 Task: Search one way flight ticket for 5 adults, 1 child, 2 infants in seat and 1 infant on lap in business from Panama City: Northwest Florida Beaches International Airport to Rockford: Chicago Rockford International Airport(was Northwest Chicagoland Regional Airport At Rockford) on 5-1-2023. Choice of flights is Alaska. Number of bags: 1 carry on bag. Price is upto 110000. Outbound departure time preference is 10:00.
Action: Mouse moved to (279, 248)
Screenshot: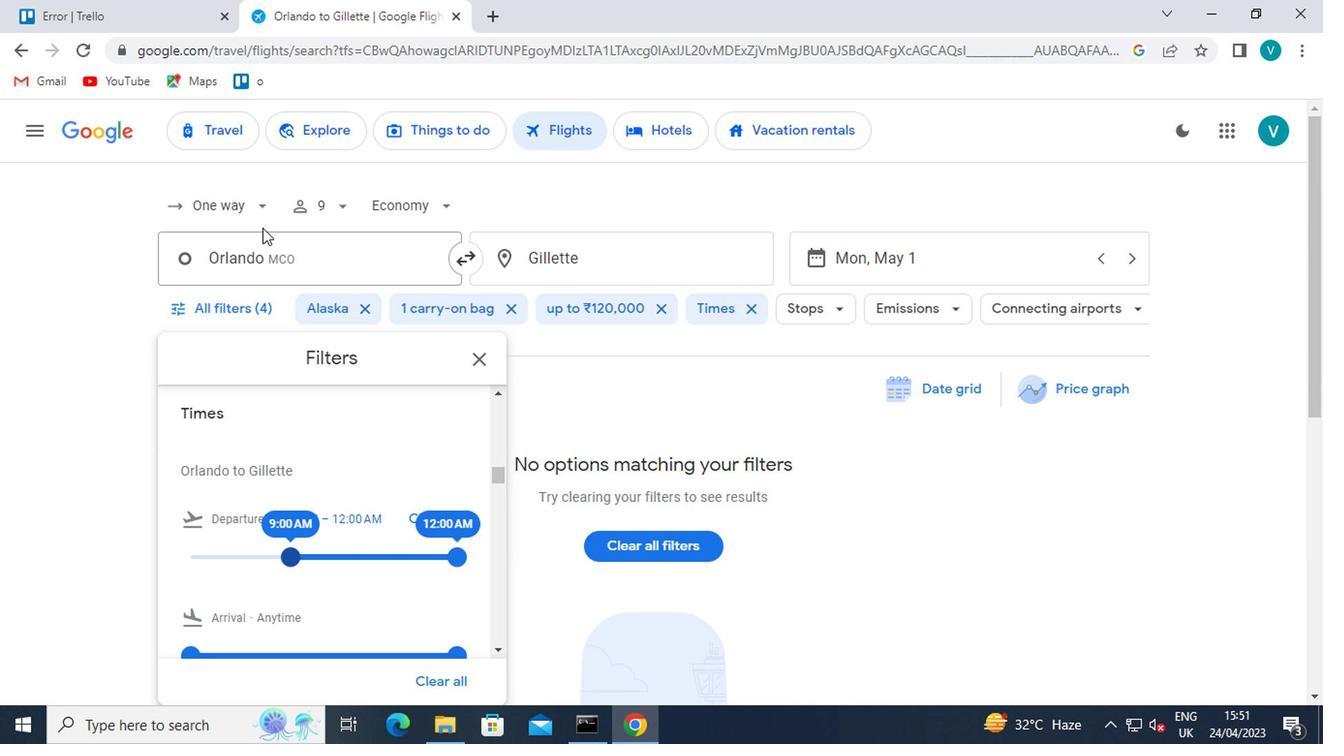 
Action: Mouse pressed left at (279, 248)
Screenshot: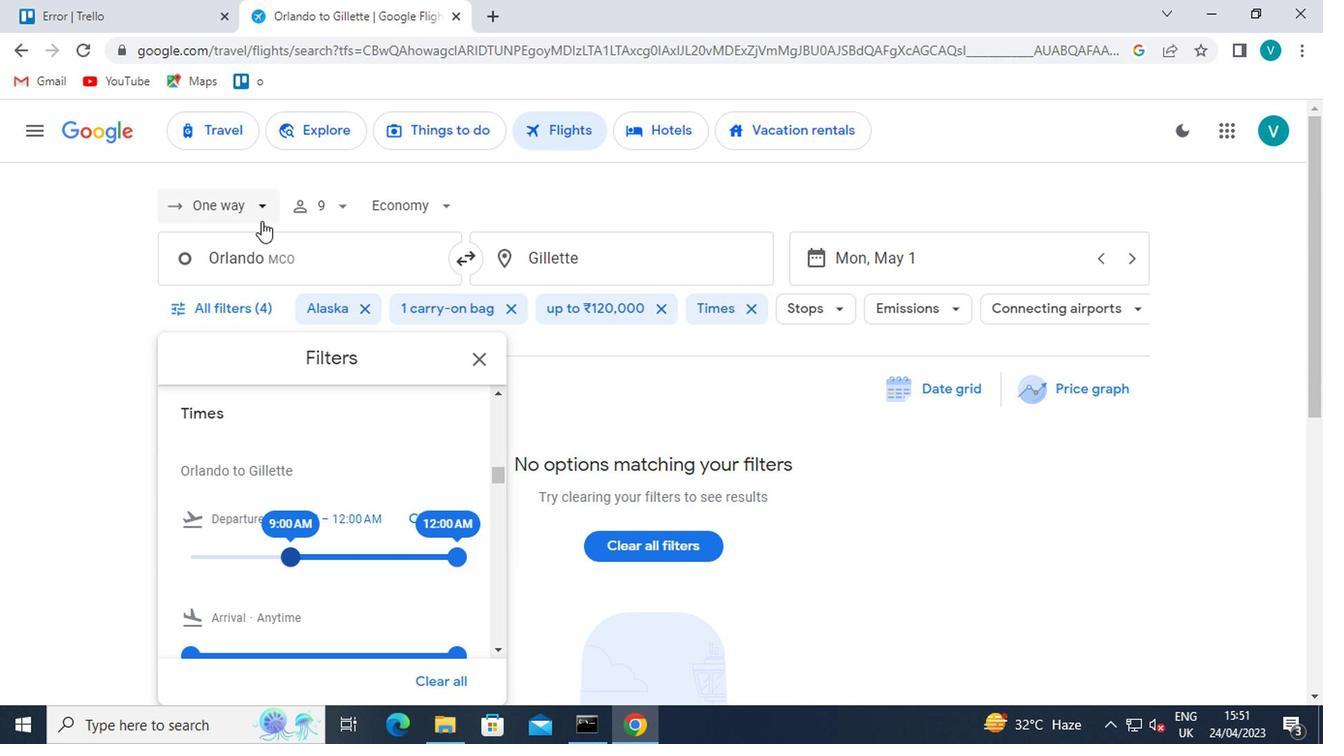 
Action: Mouse moved to (267, 304)
Screenshot: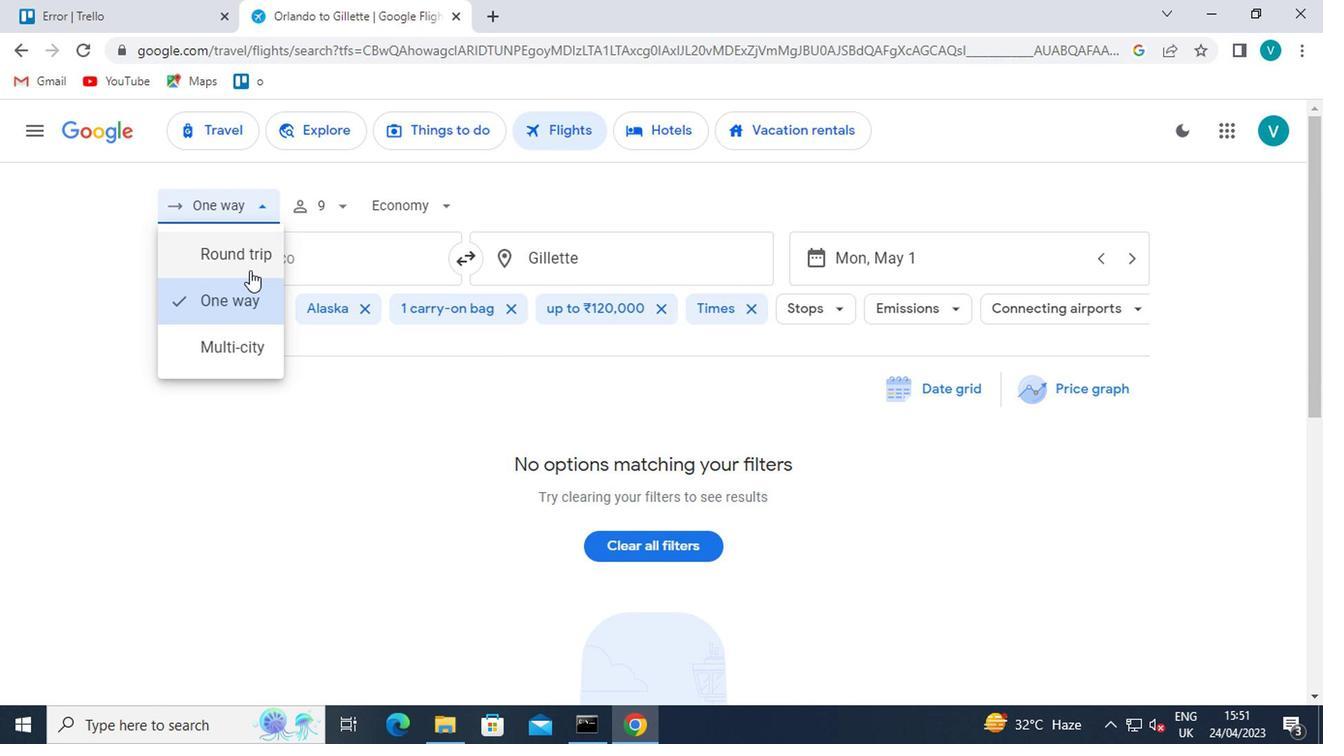 
Action: Mouse pressed left at (267, 304)
Screenshot: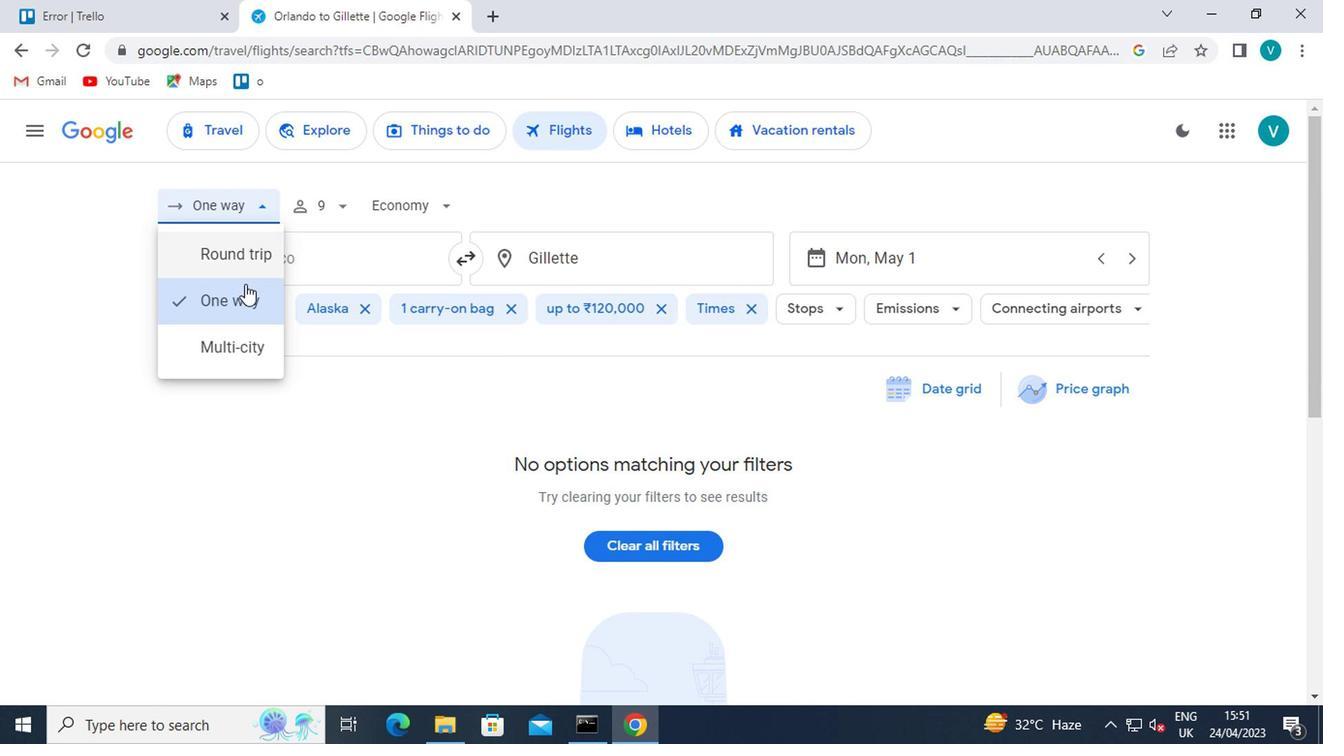 
Action: Mouse moved to (330, 233)
Screenshot: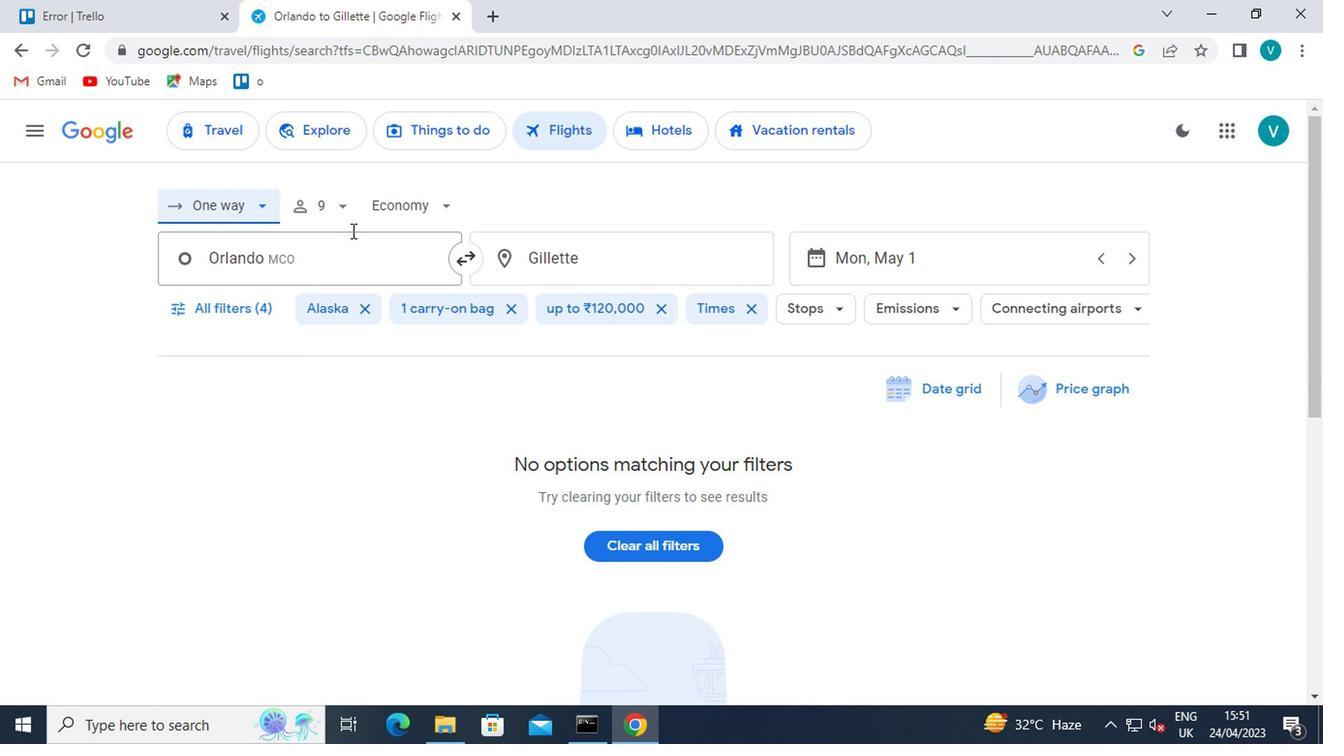 
Action: Mouse pressed left at (330, 233)
Screenshot: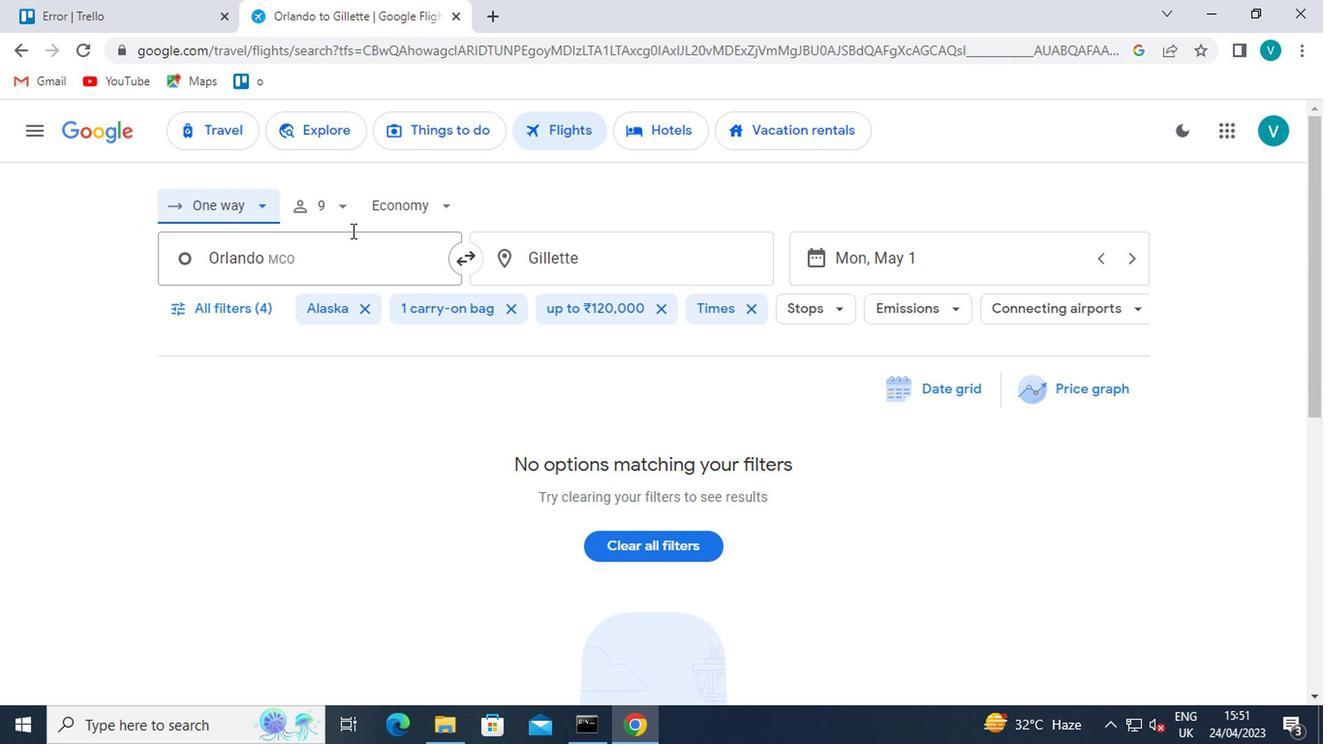 
Action: Mouse moved to (435, 270)
Screenshot: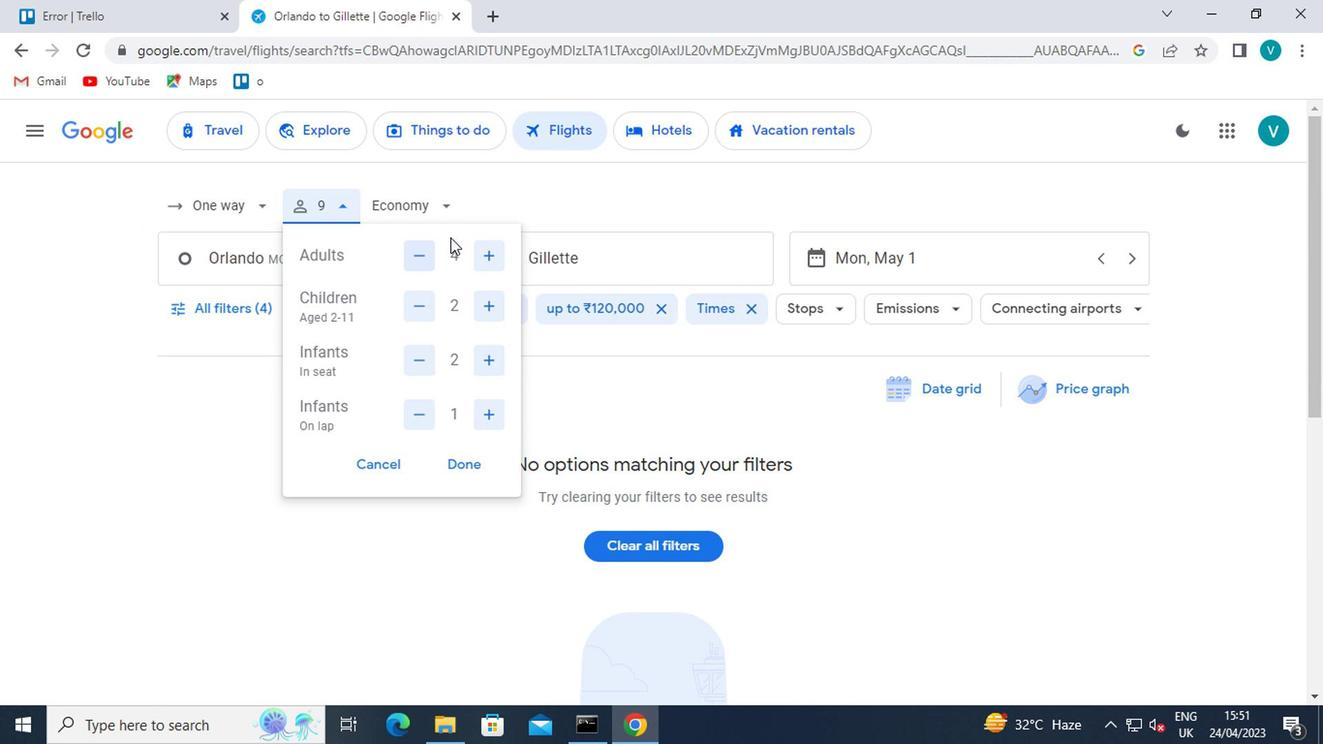 
Action: Mouse pressed left at (435, 270)
Screenshot: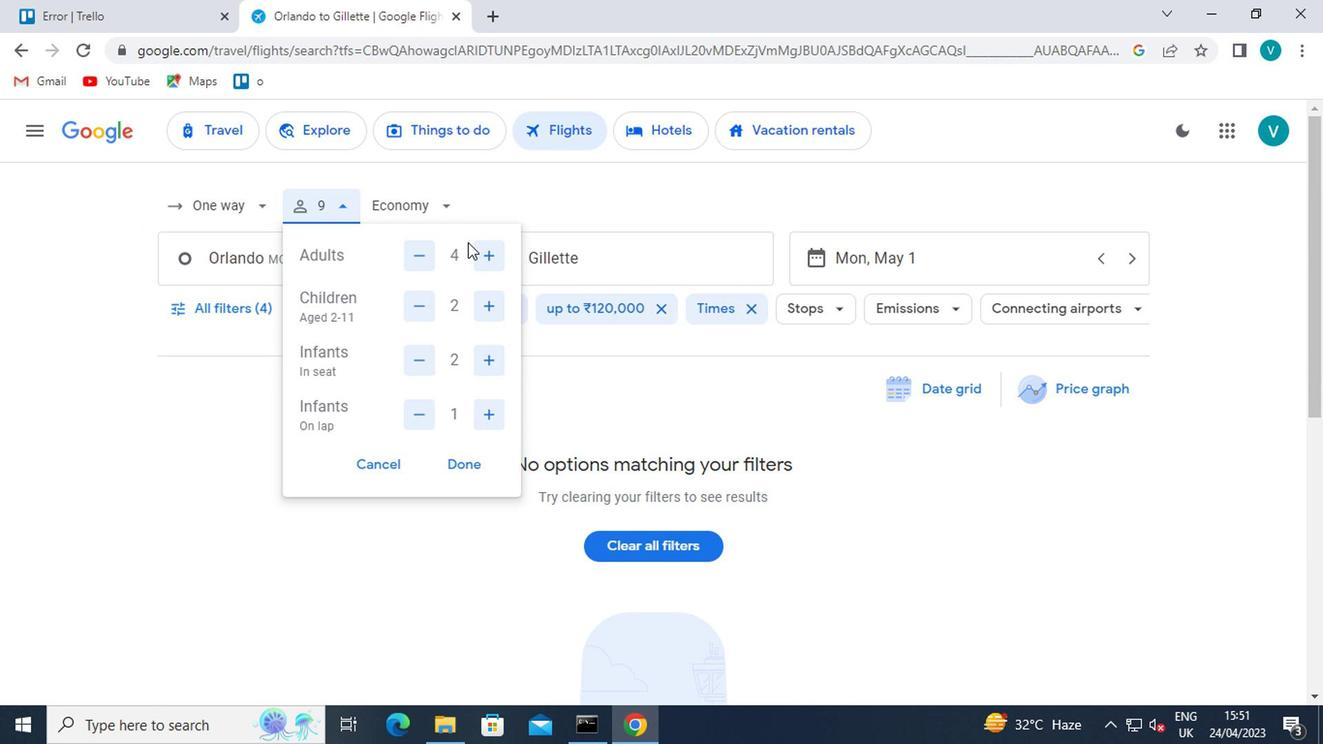 
Action: Mouse moved to (388, 314)
Screenshot: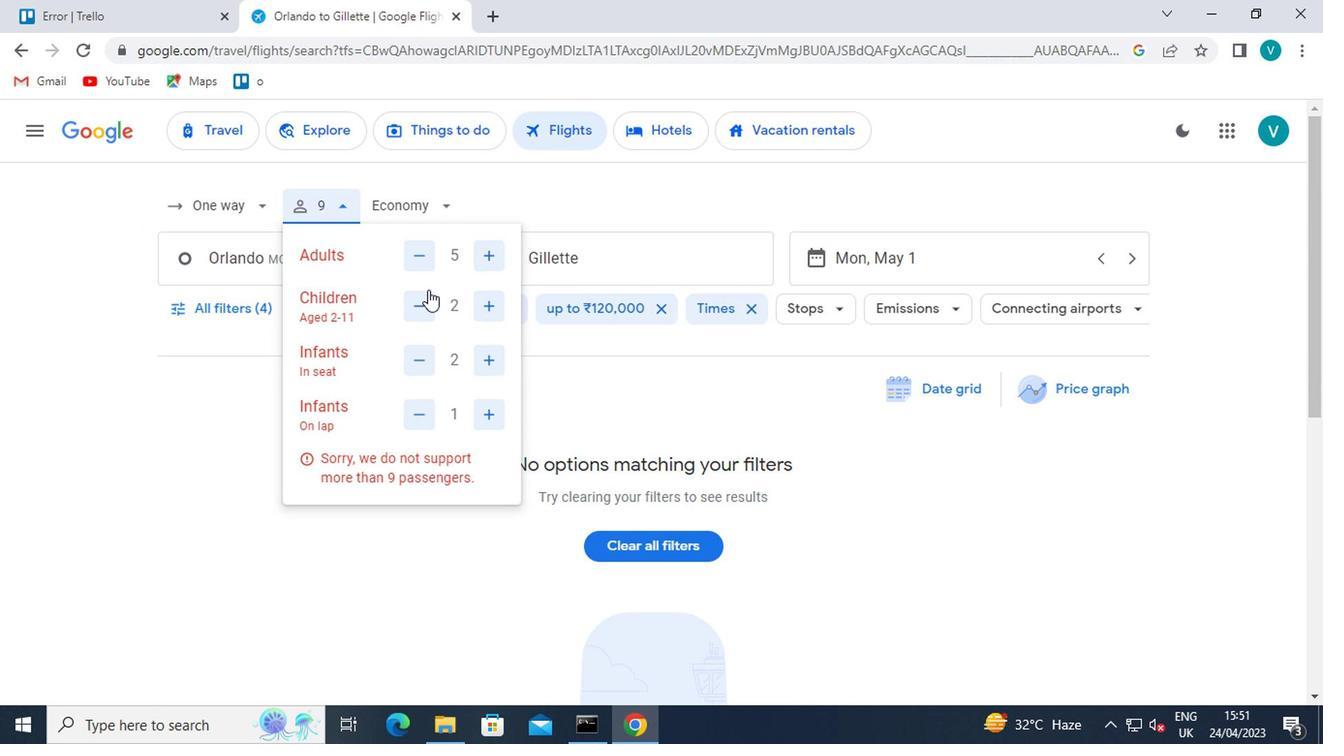 
Action: Mouse pressed left at (388, 314)
Screenshot: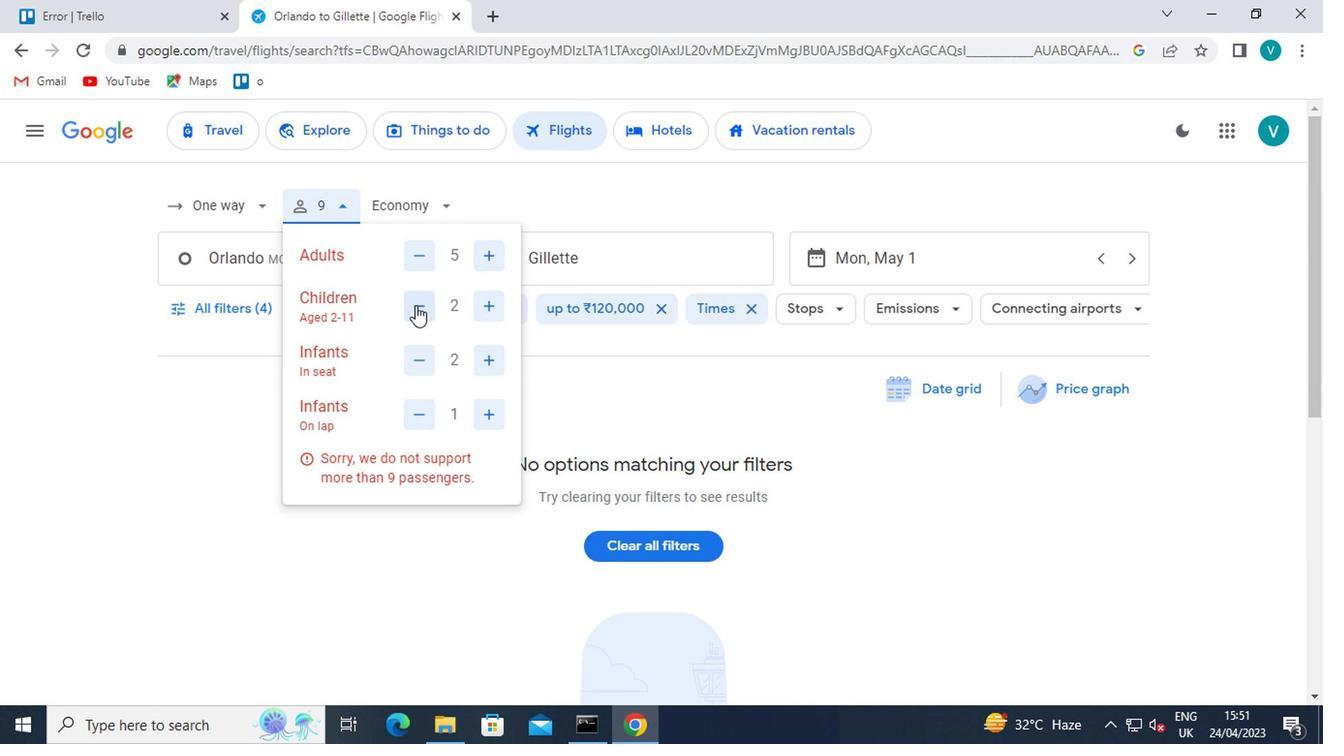 
Action: Mouse moved to (421, 421)
Screenshot: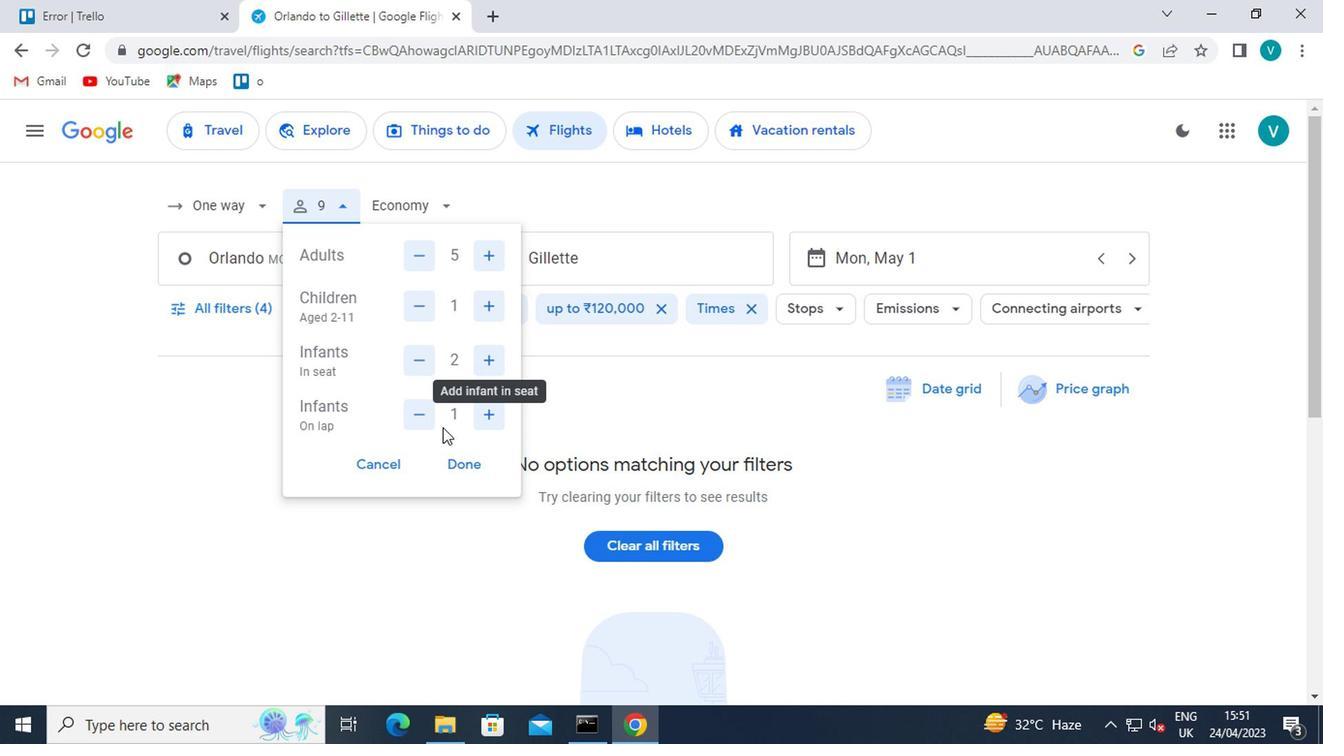 
Action: Mouse pressed left at (421, 421)
Screenshot: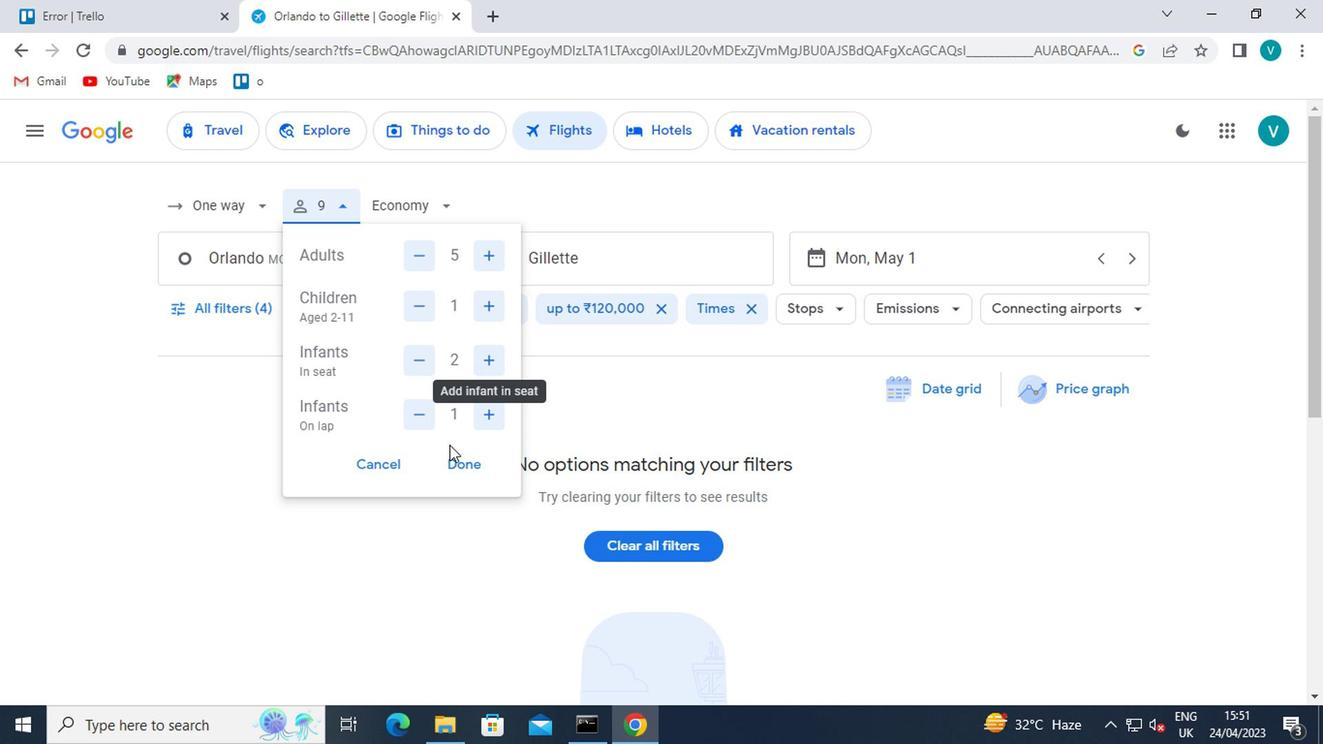 
Action: Mouse moved to (397, 239)
Screenshot: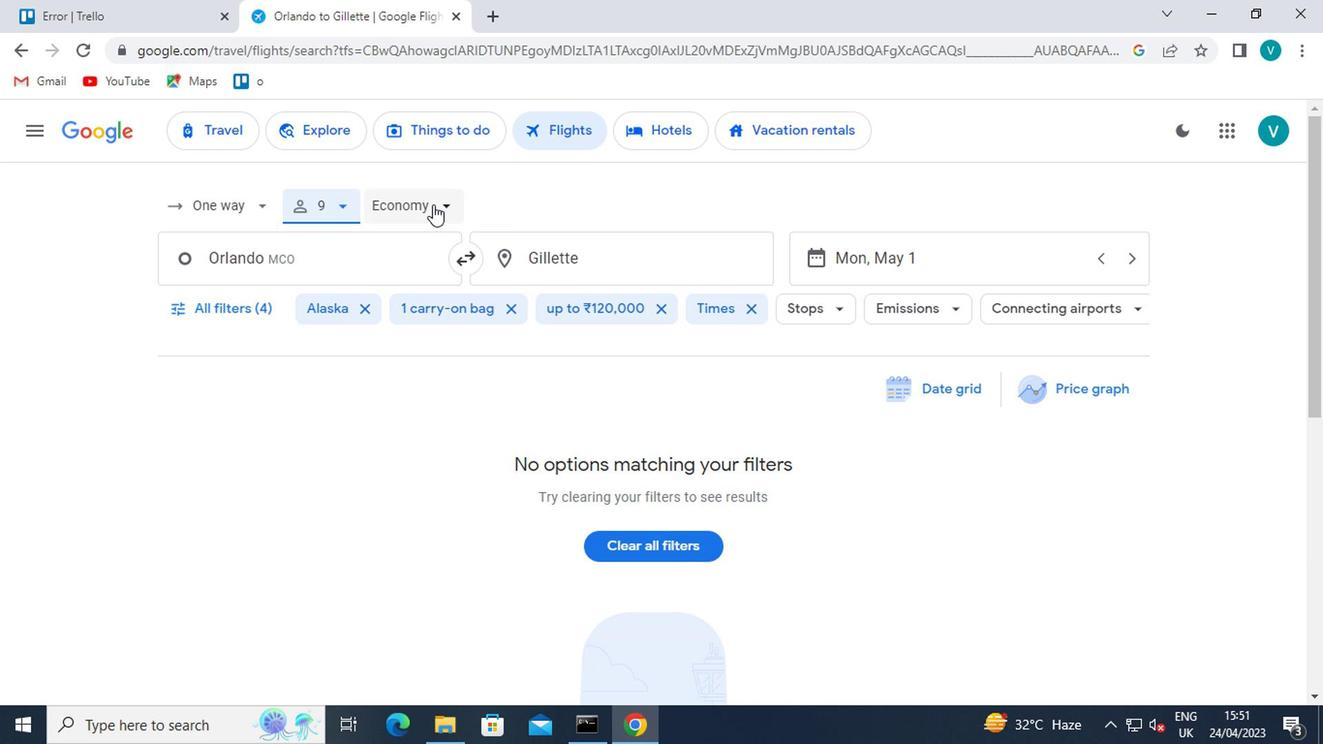
Action: Mouse pressed left at (397, 239)
Screenshot: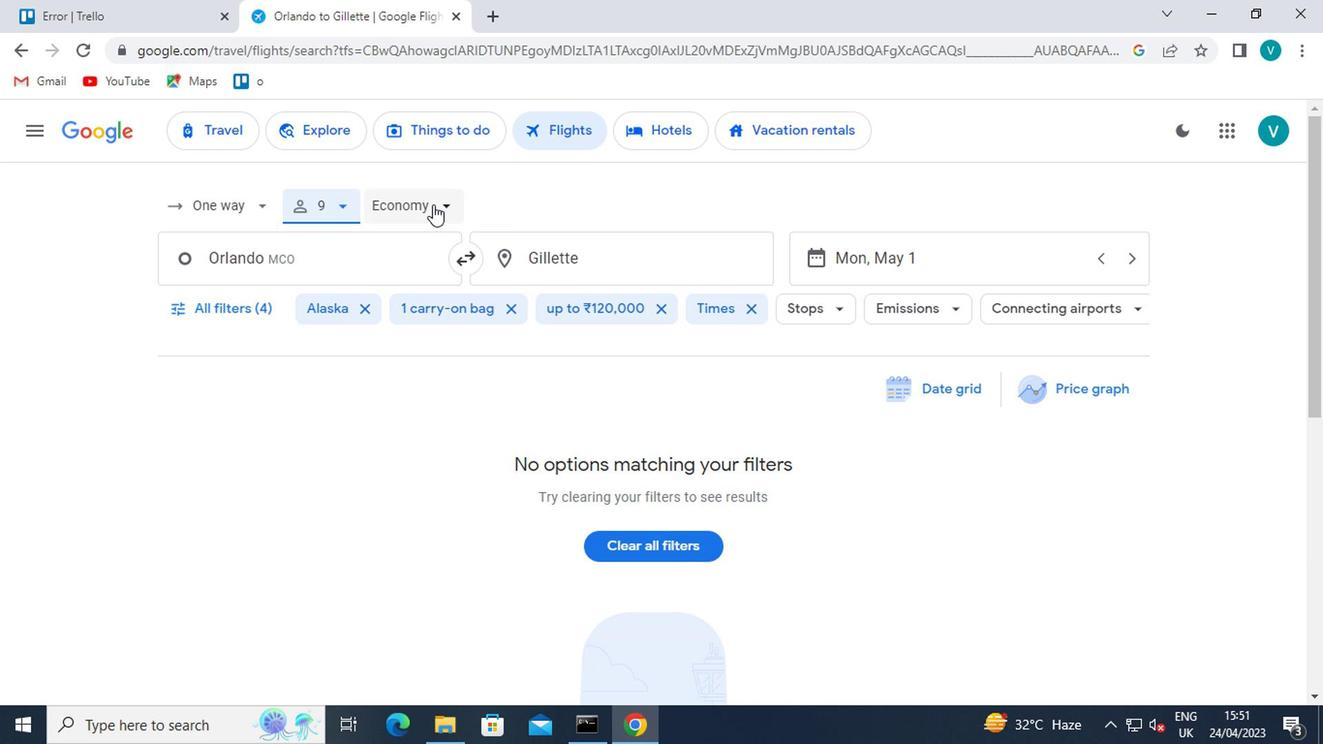 
Action: Mouse moved to (396, 333)
Screenshot: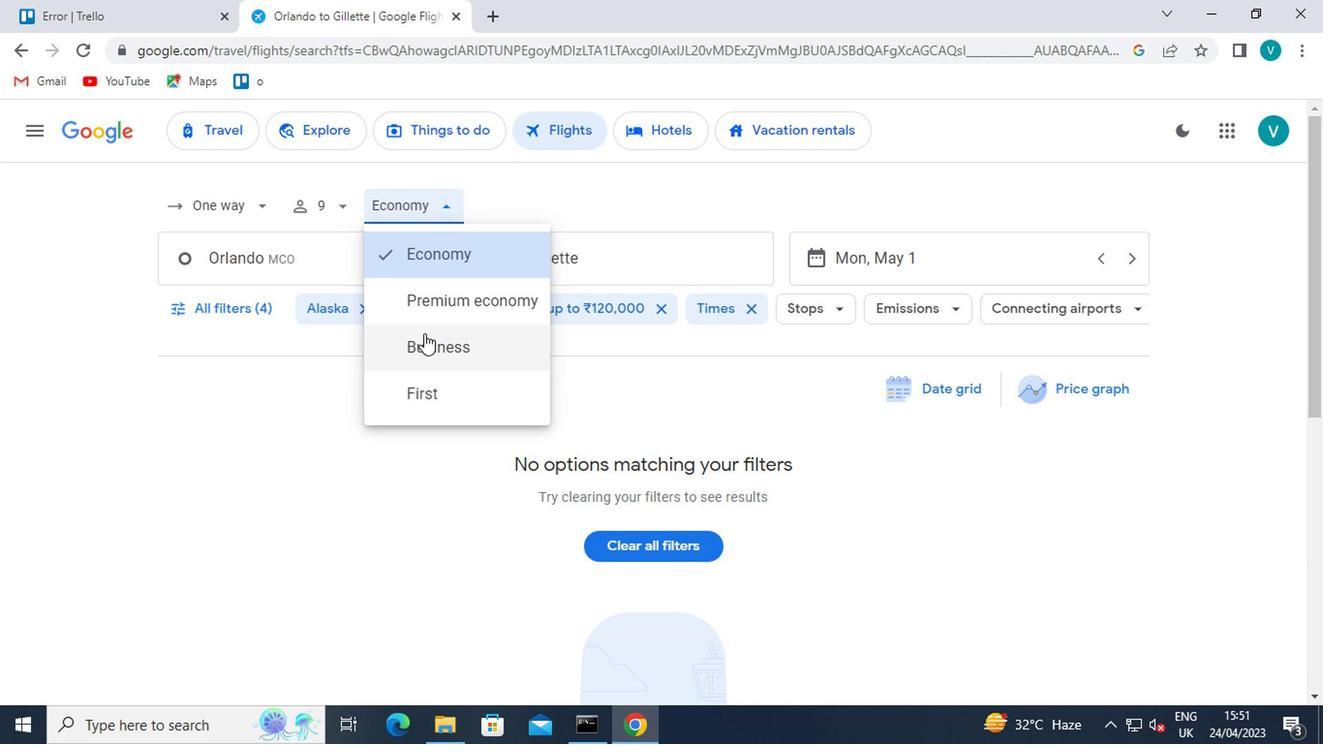 
Action: Mouse pressed left at (396, 333)
Screenshot: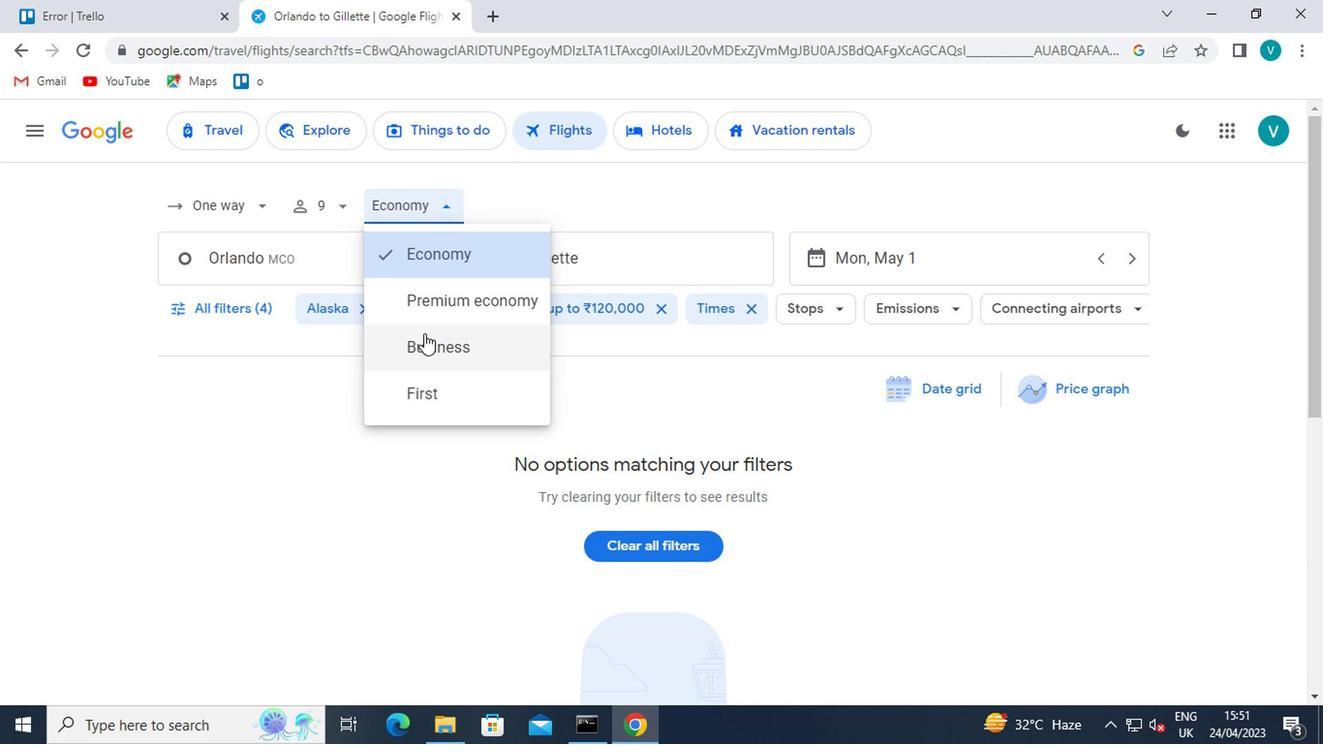 
Action: Mouse moved to (332, 275)
Screenshot: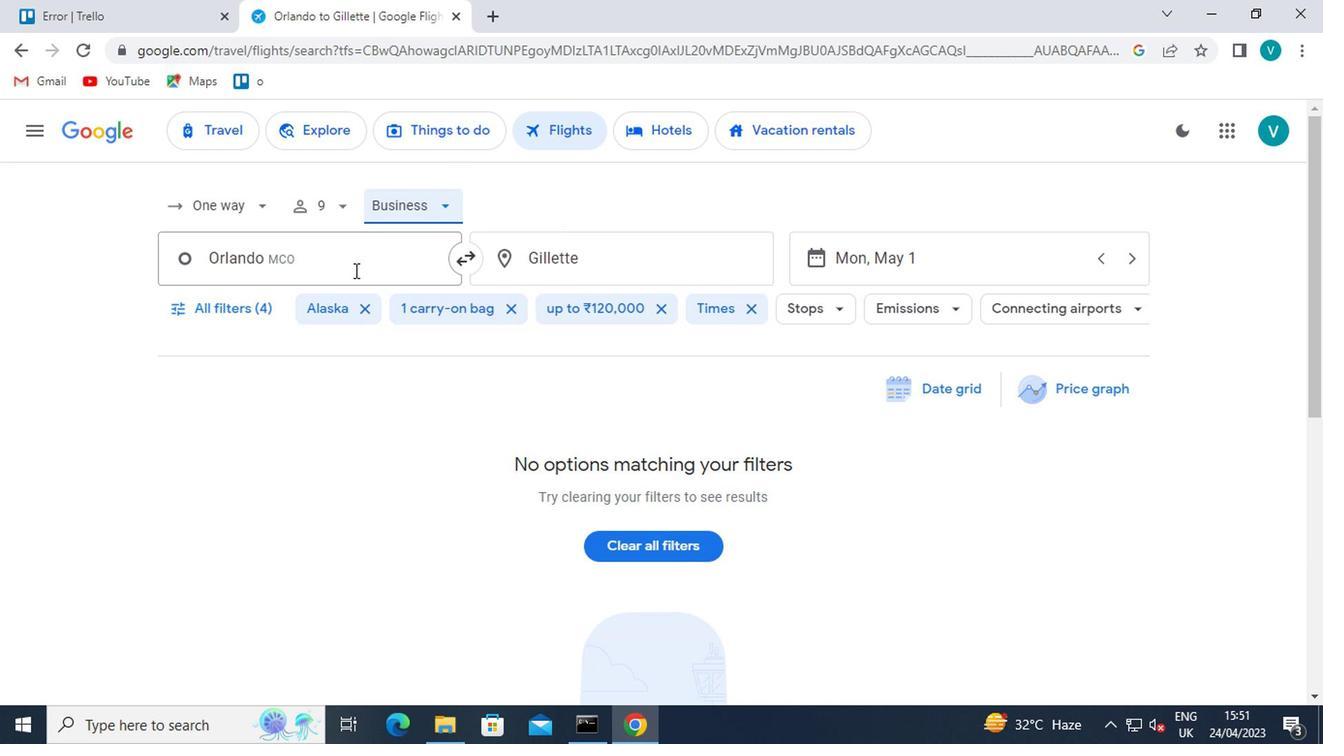 
Action: Mouse pressed left at (332, 275)
Screenshot: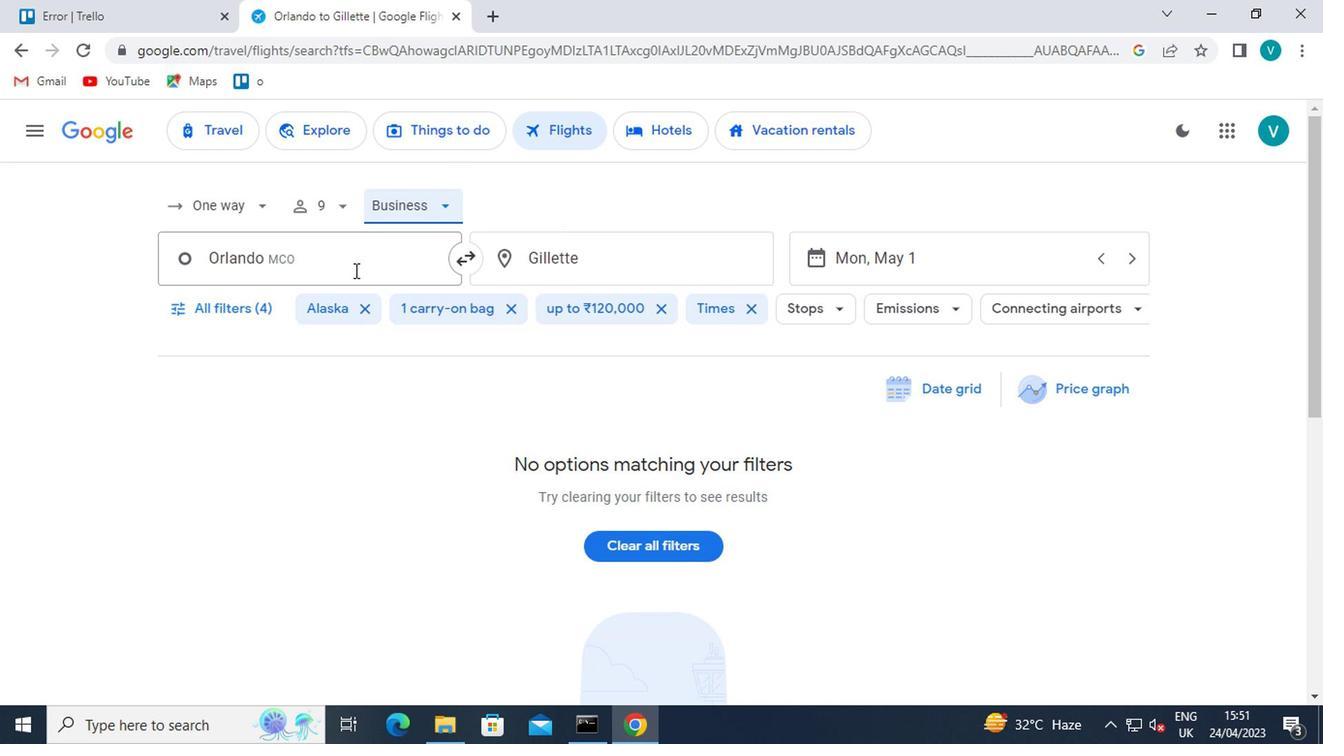 
Action: Mouse moved to (337, 270)
Screenshot: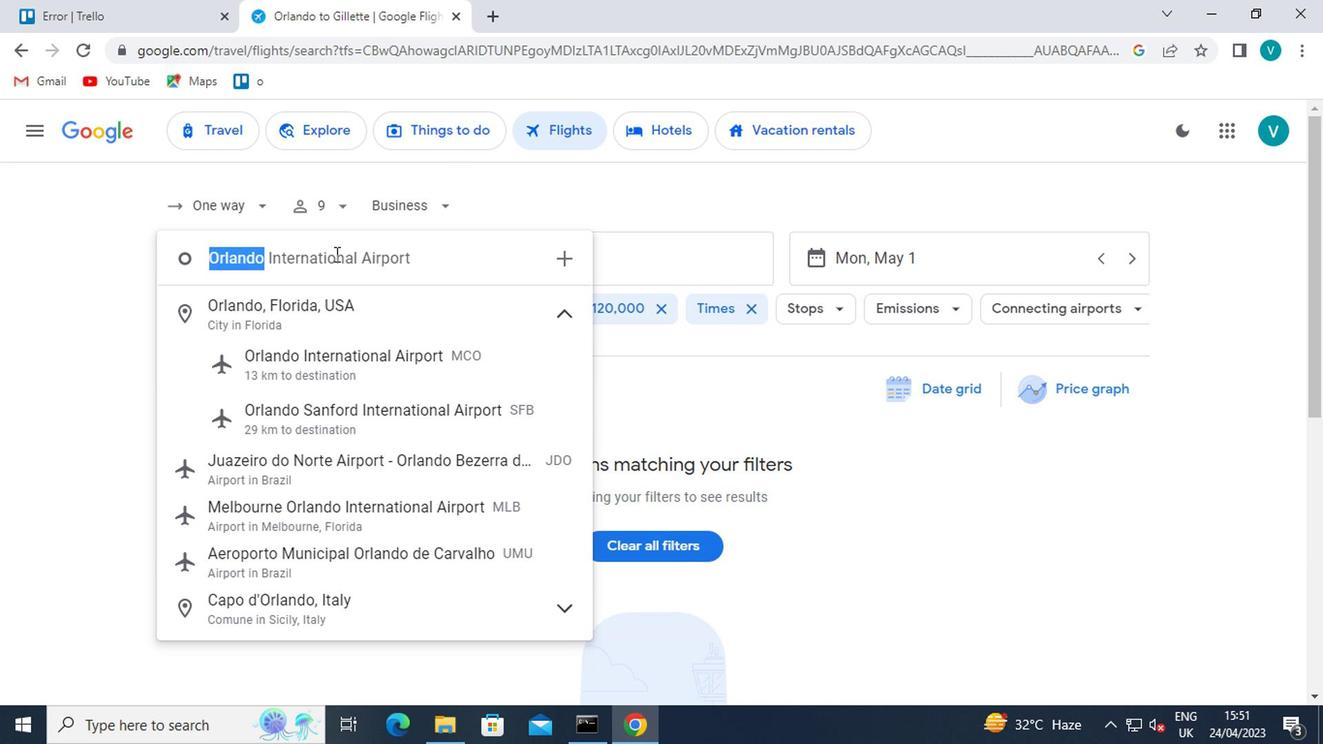
Action: Key pressed <Key.shift>PANAMA
Screenshot: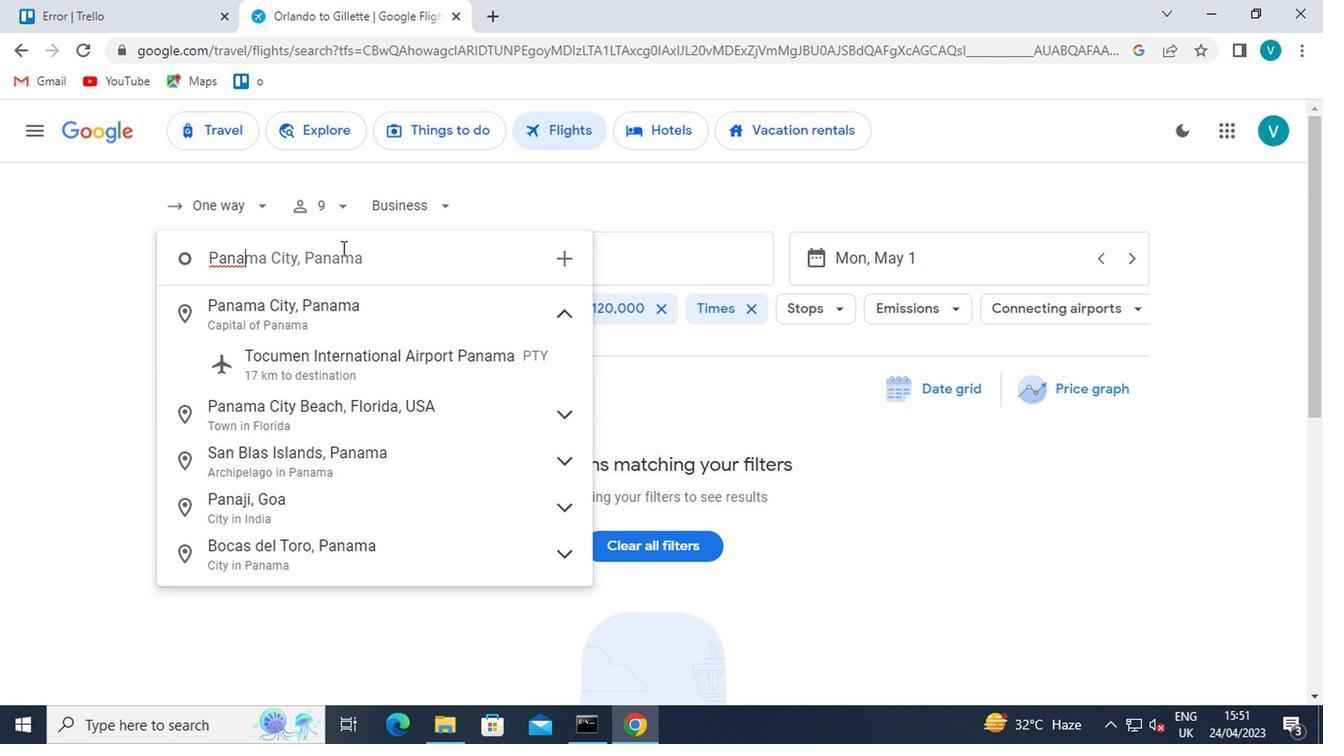 
Action: Mouse moved to (338, 270)
Screenshot: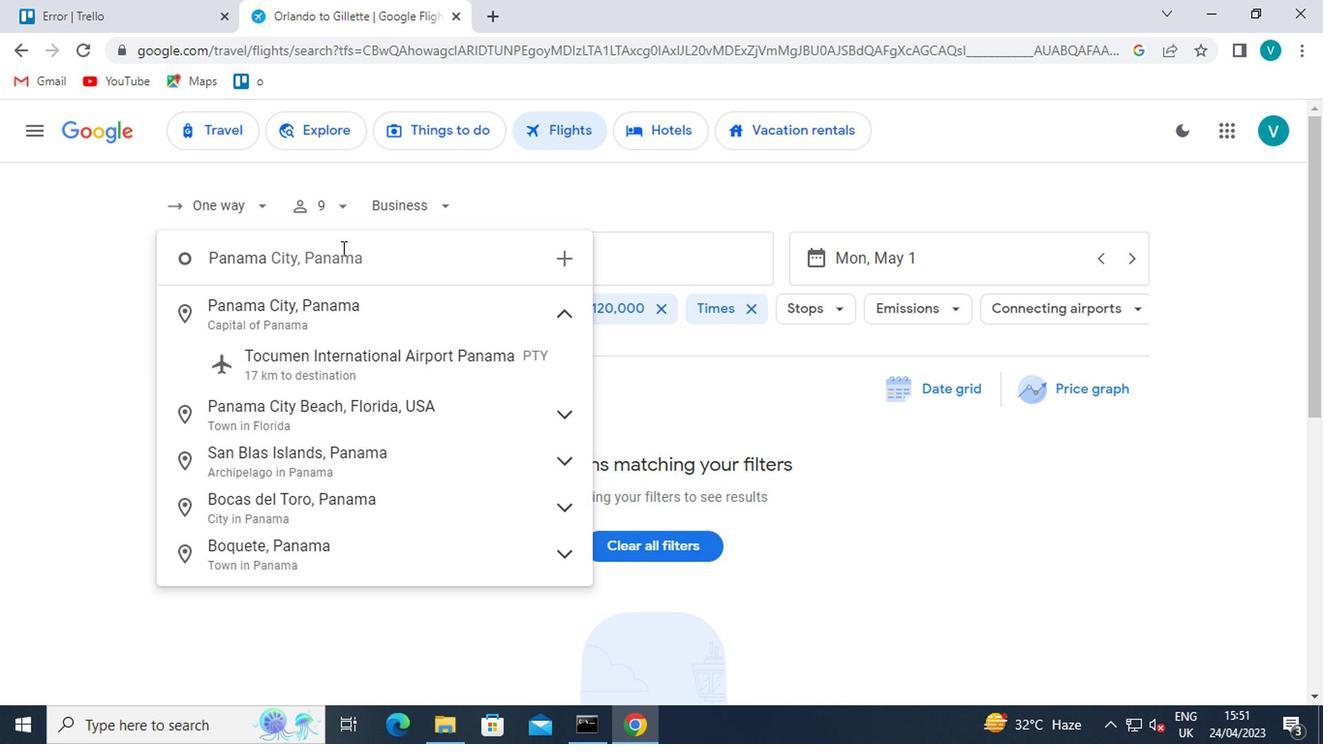 
Action: Key pressed <Key.shift>CITY
Screenshot: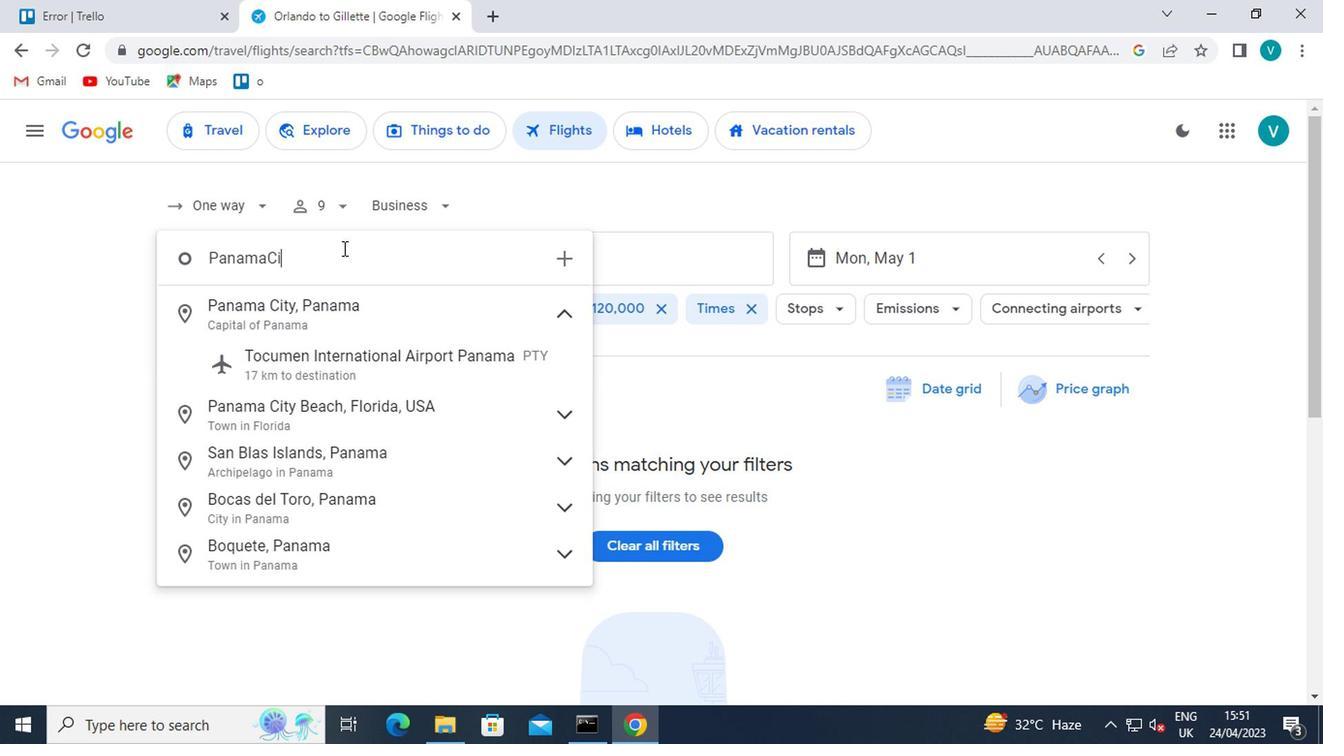 
Action: Mouse moved to (337, 270)
Screenshot: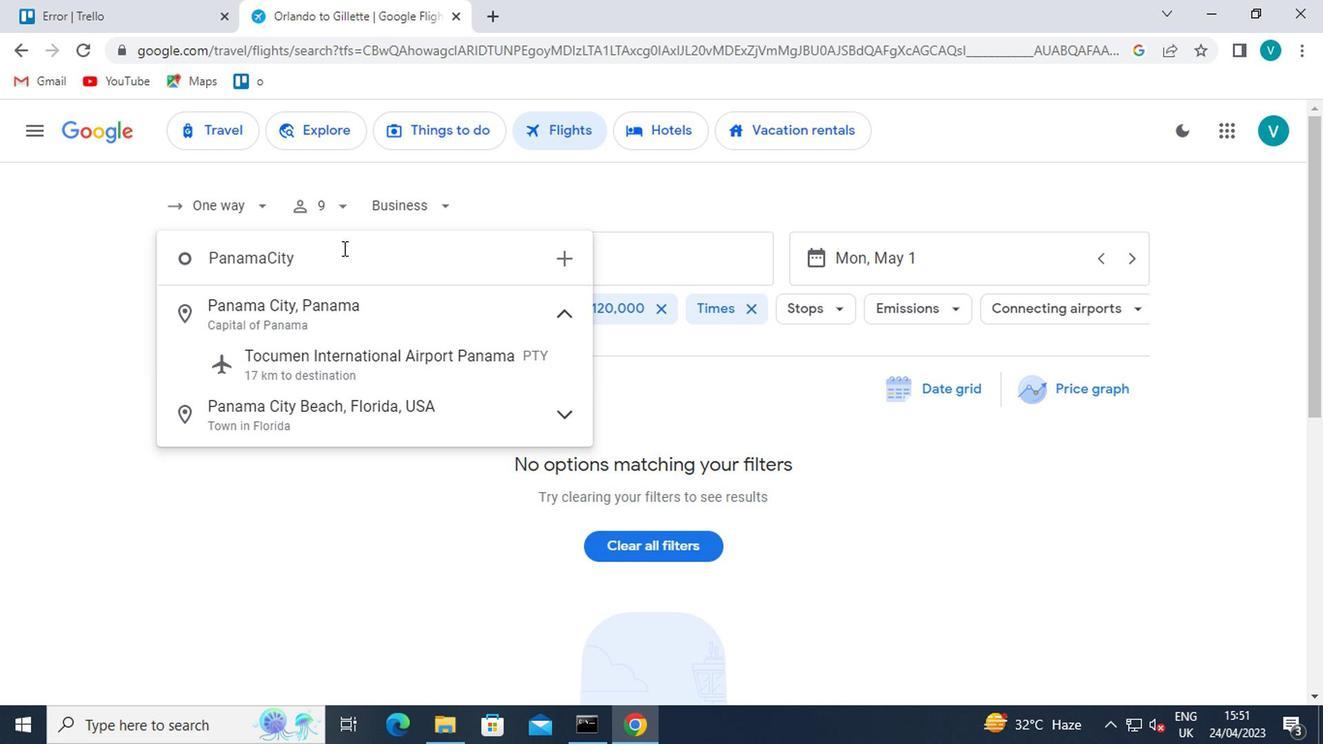 
Action: Key pressed <Key.enter>
Screenshot: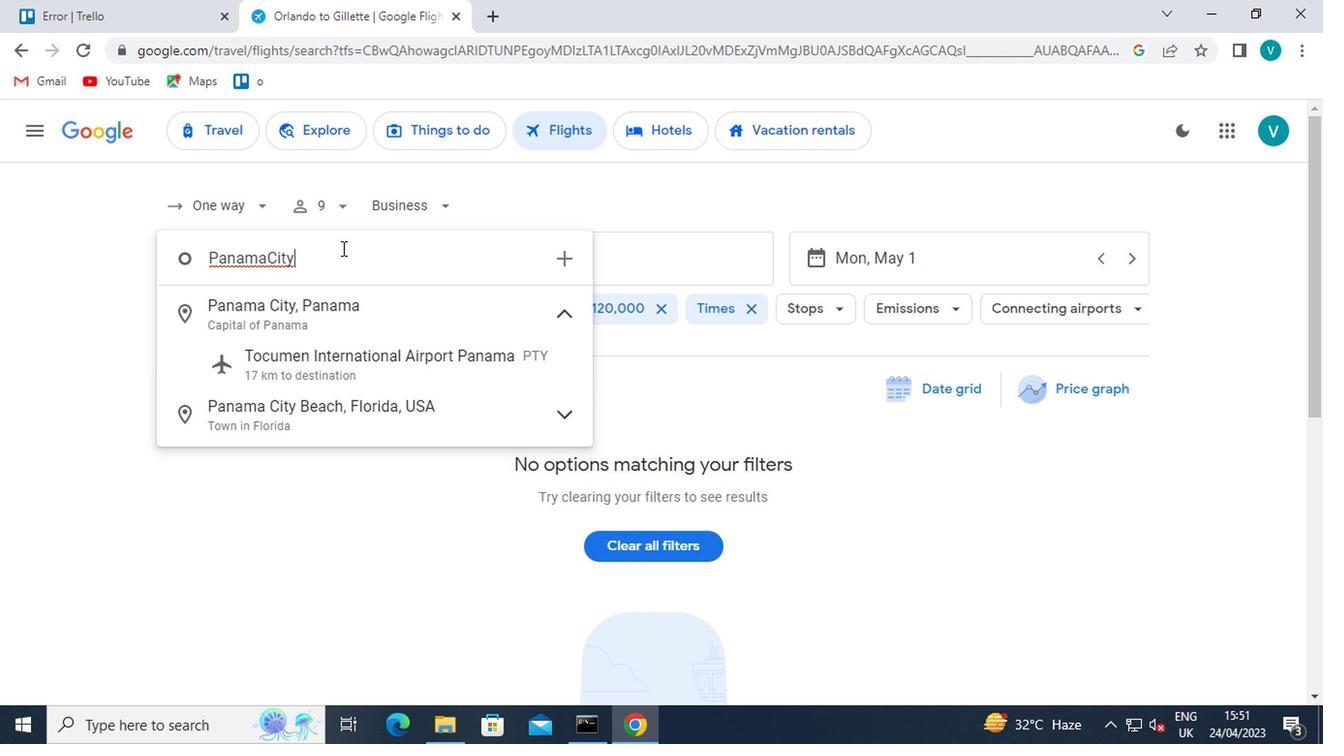 
Action: Mouse moved to (538, 288)
Screenshot: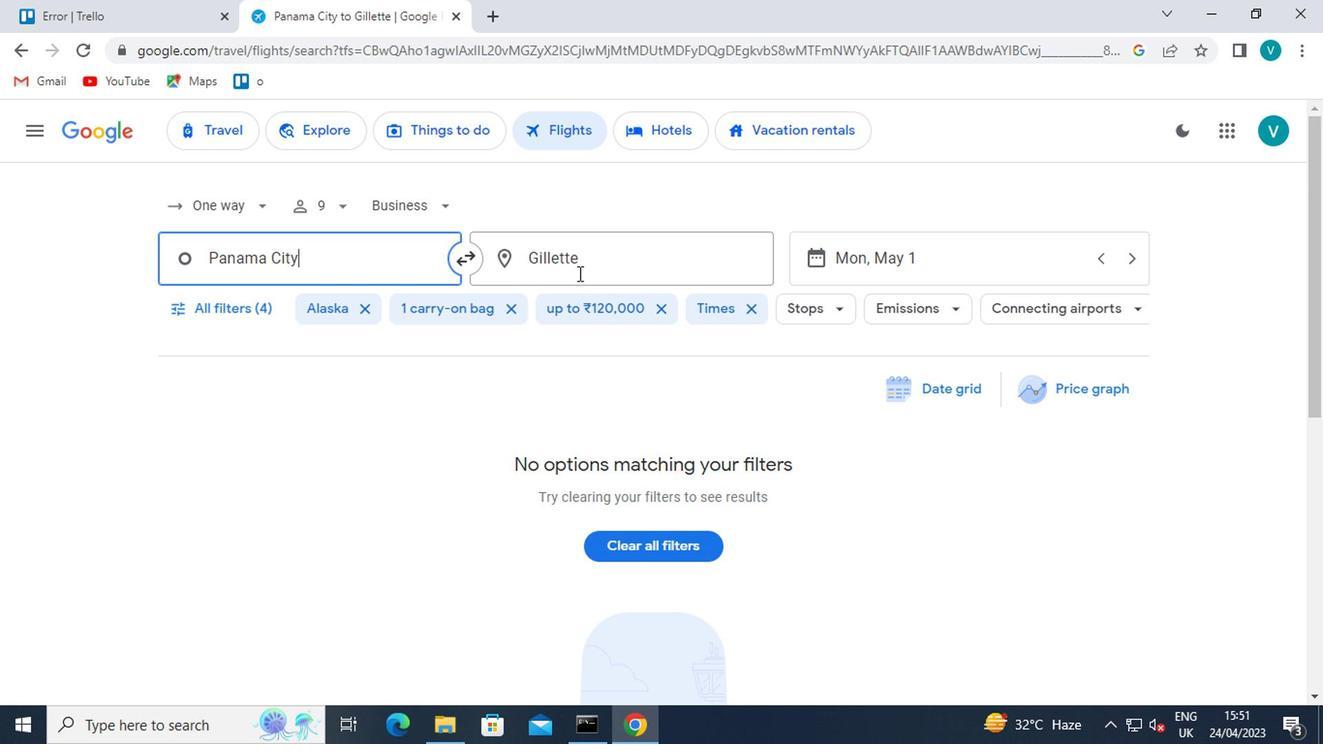 
Action: Mouse pressed left at (538, 288)
Screenshot: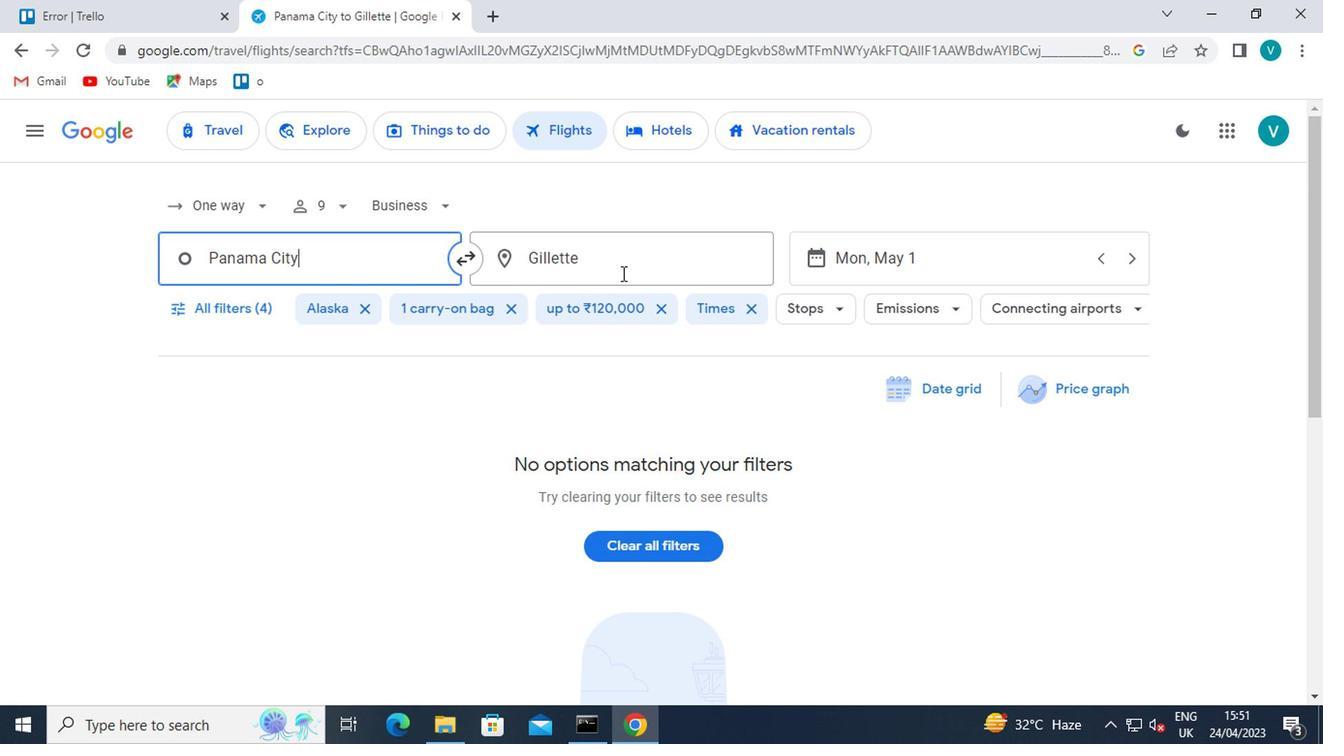 
Action: Key pressed <Key.shift>RO
Screenshot: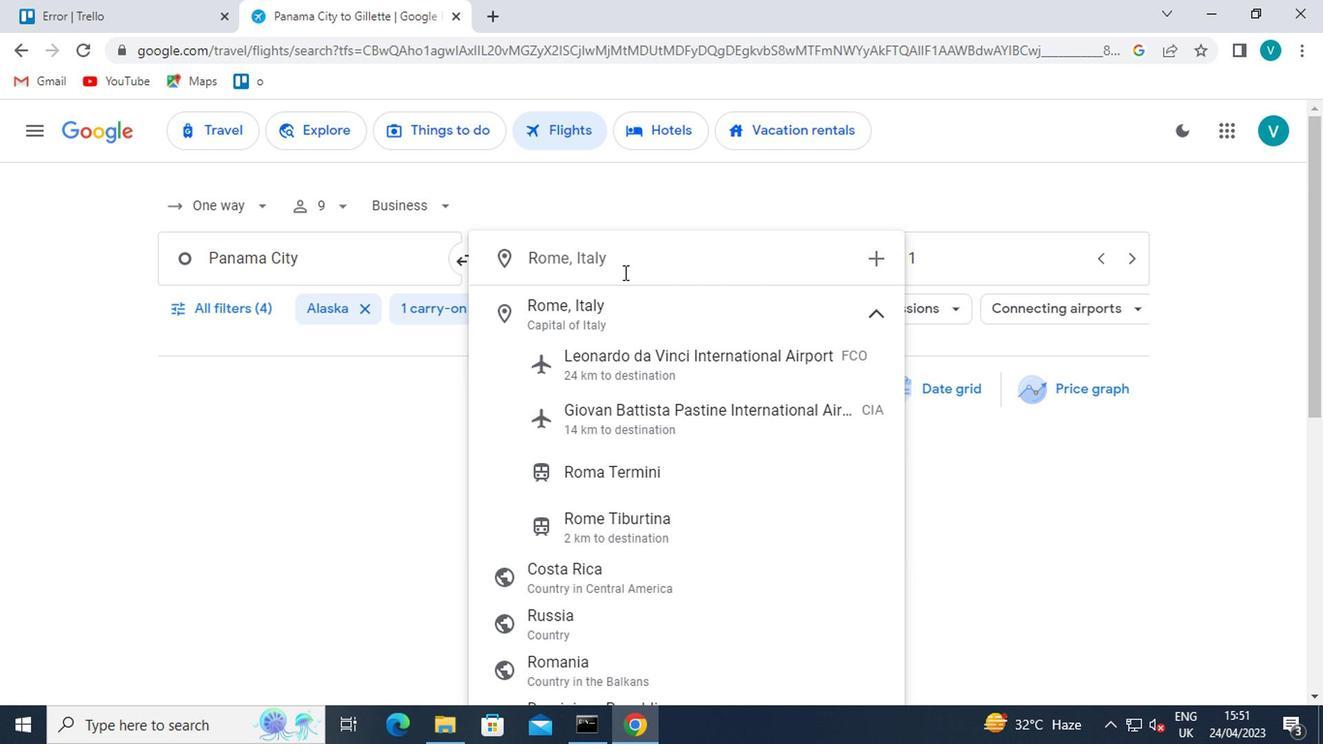 
Action: Mouse moved to (506, 264)
Screenshot: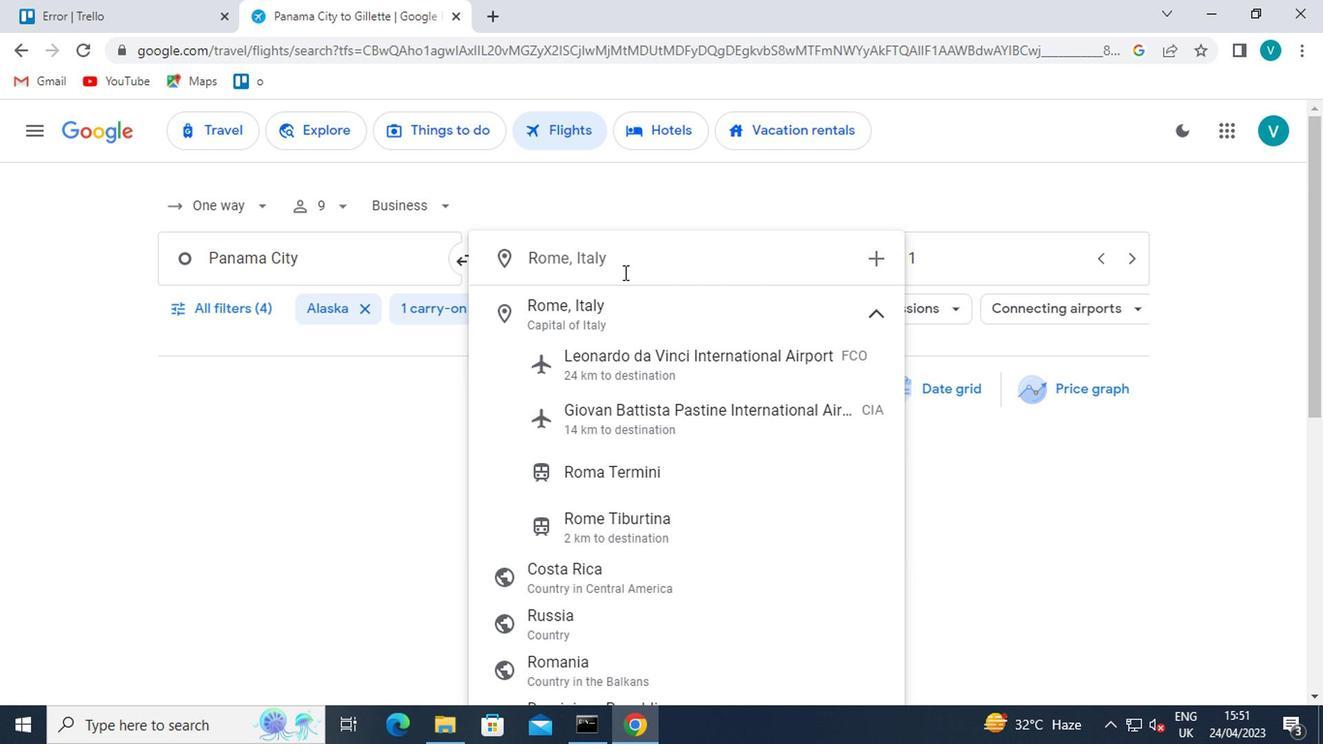 
Action: Key pressed CKFORD
Screenshot: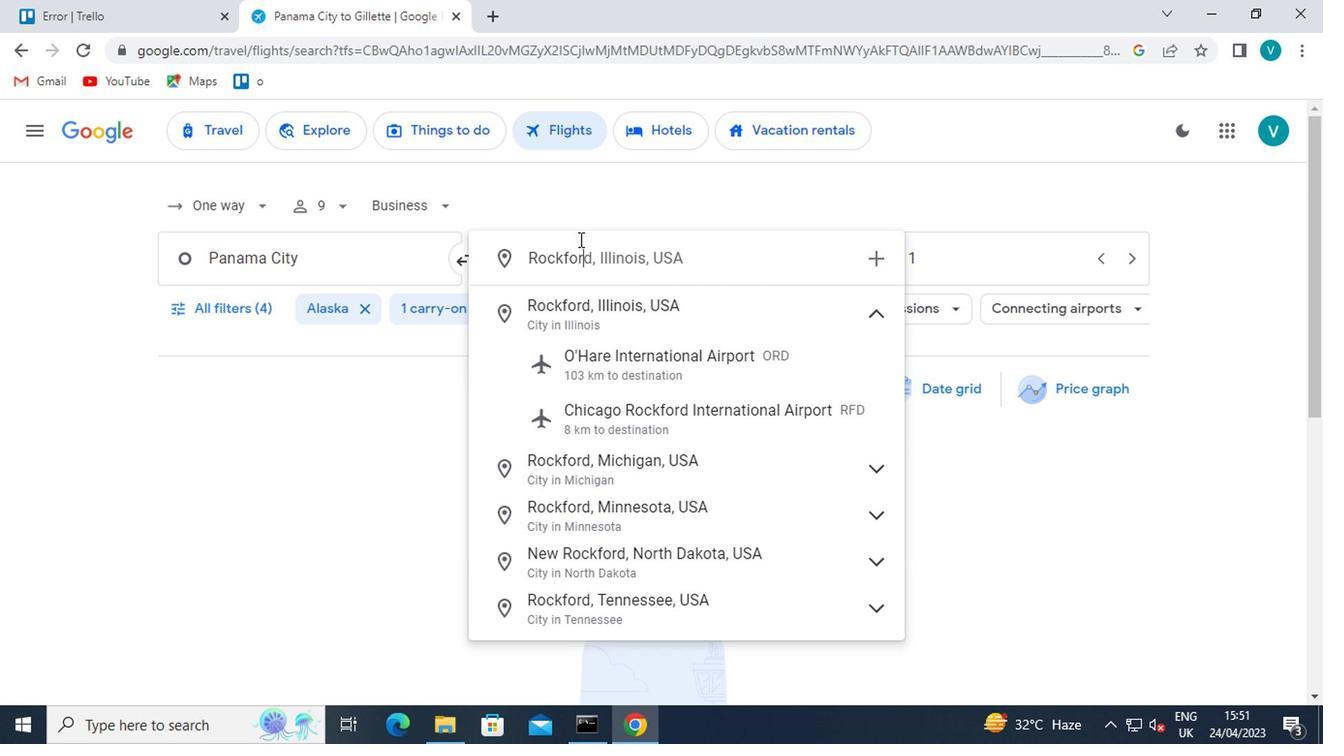 
Action: Mouse moved to (559, 393)
Screenshot: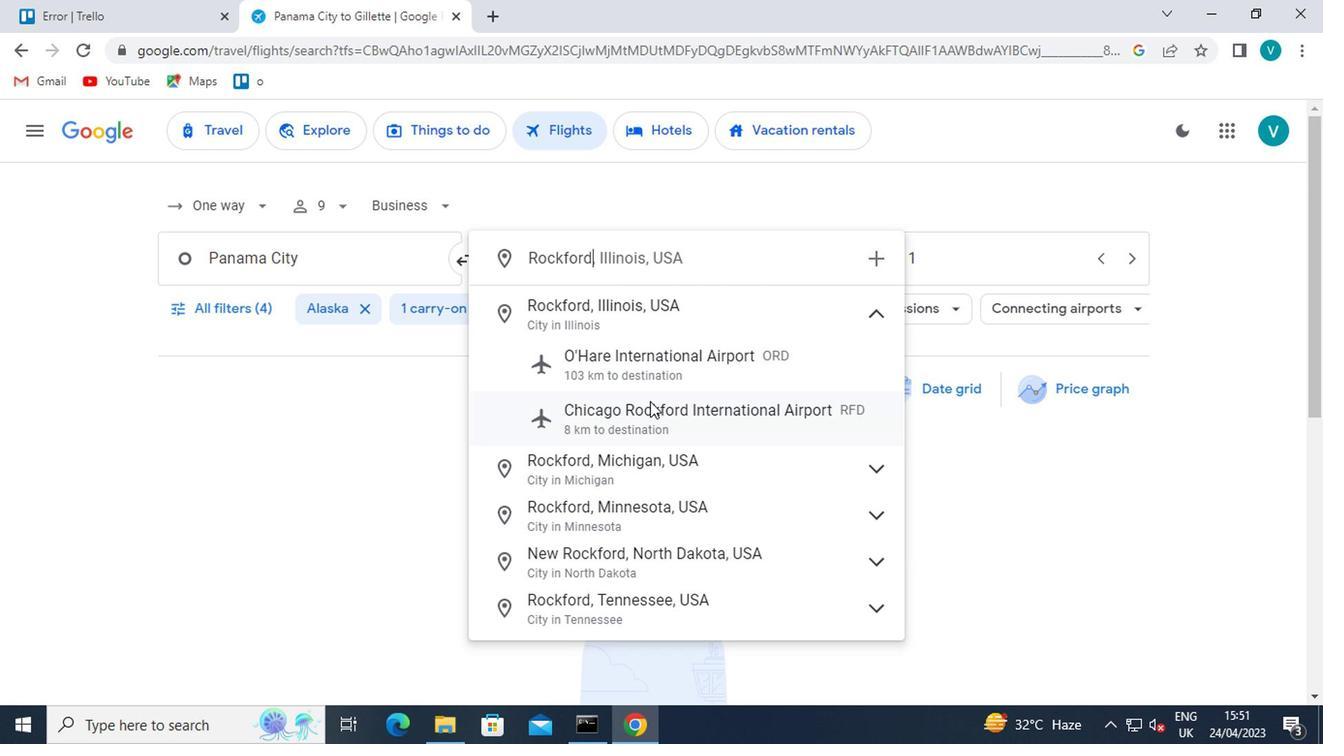 
Action: Mouse pressed left at (559, 393)
Screenshot: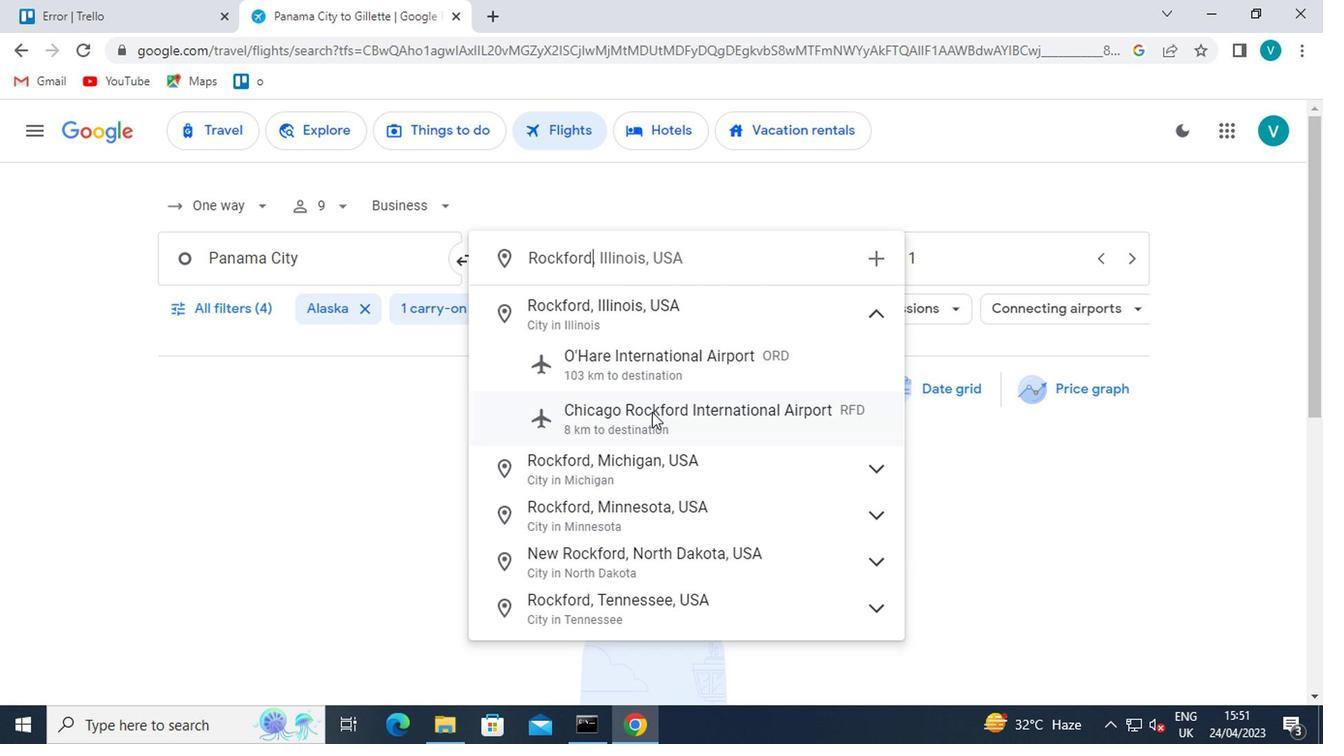 
Action: Mouse moved to (774, 269)
Screenshot: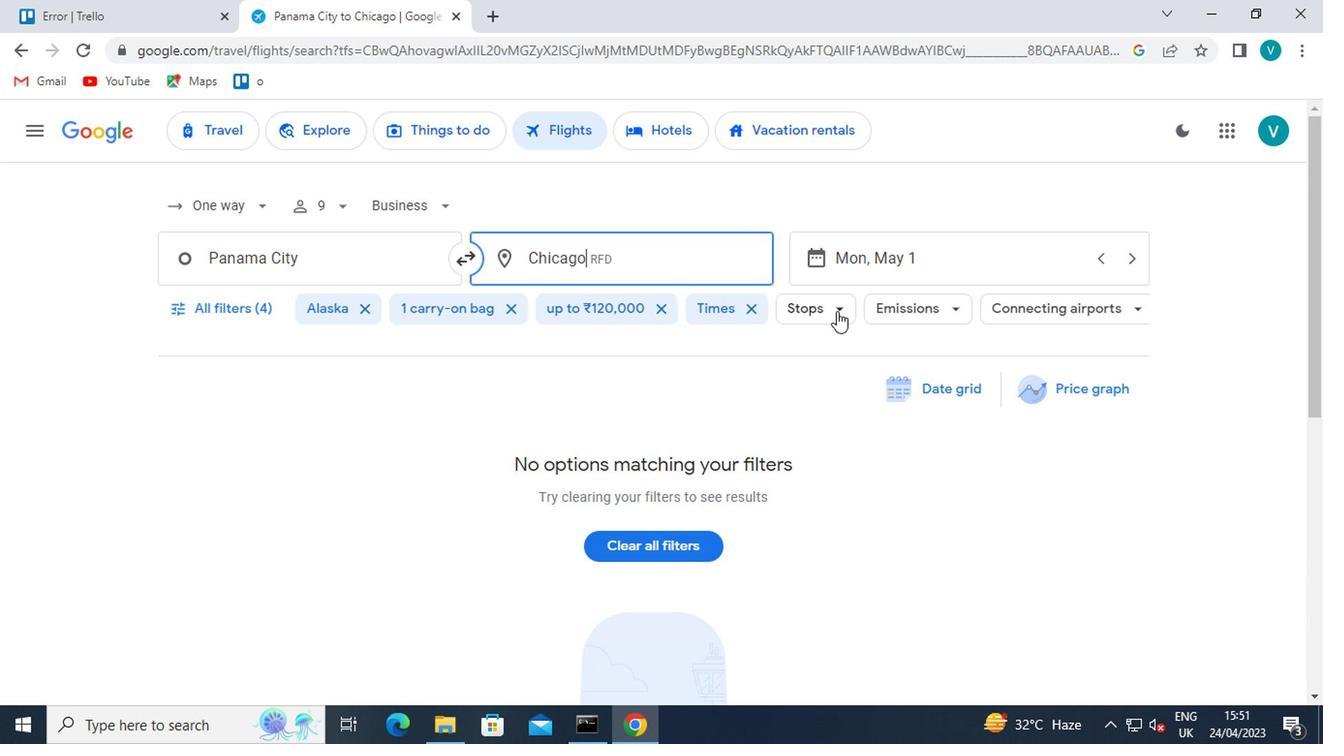 
Action: Mouse pressed left at (774, 269)
Screenshot: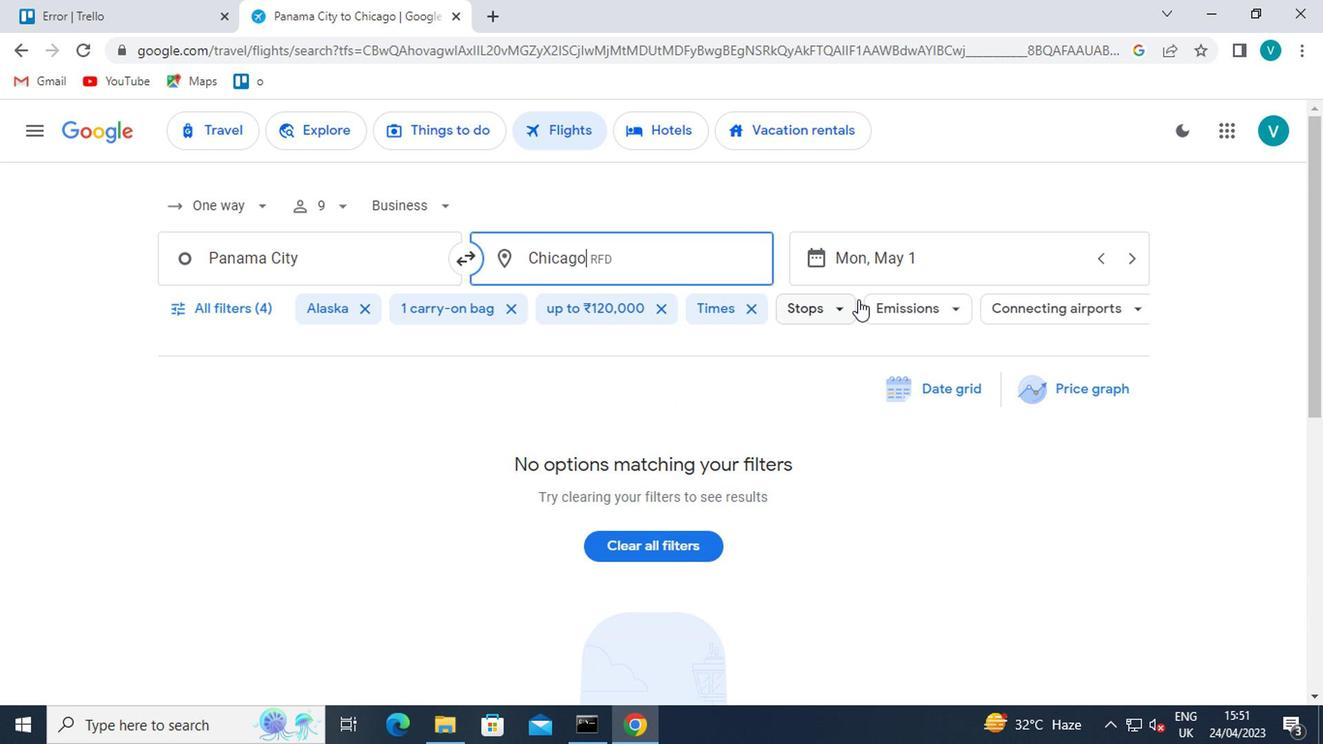 
Action: Mouse moved to (715, 346)
Screenshot: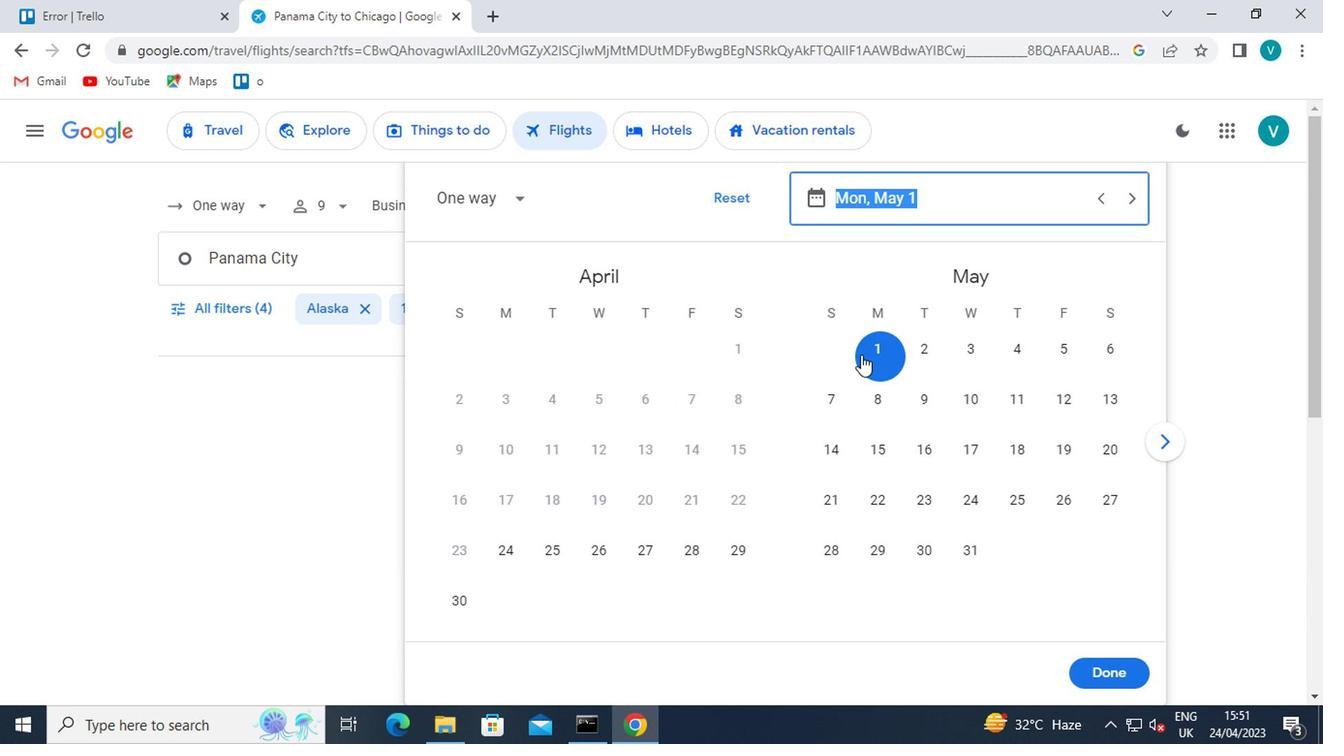 
Action: Mouse pressed left at (715, 346)
Screenshot: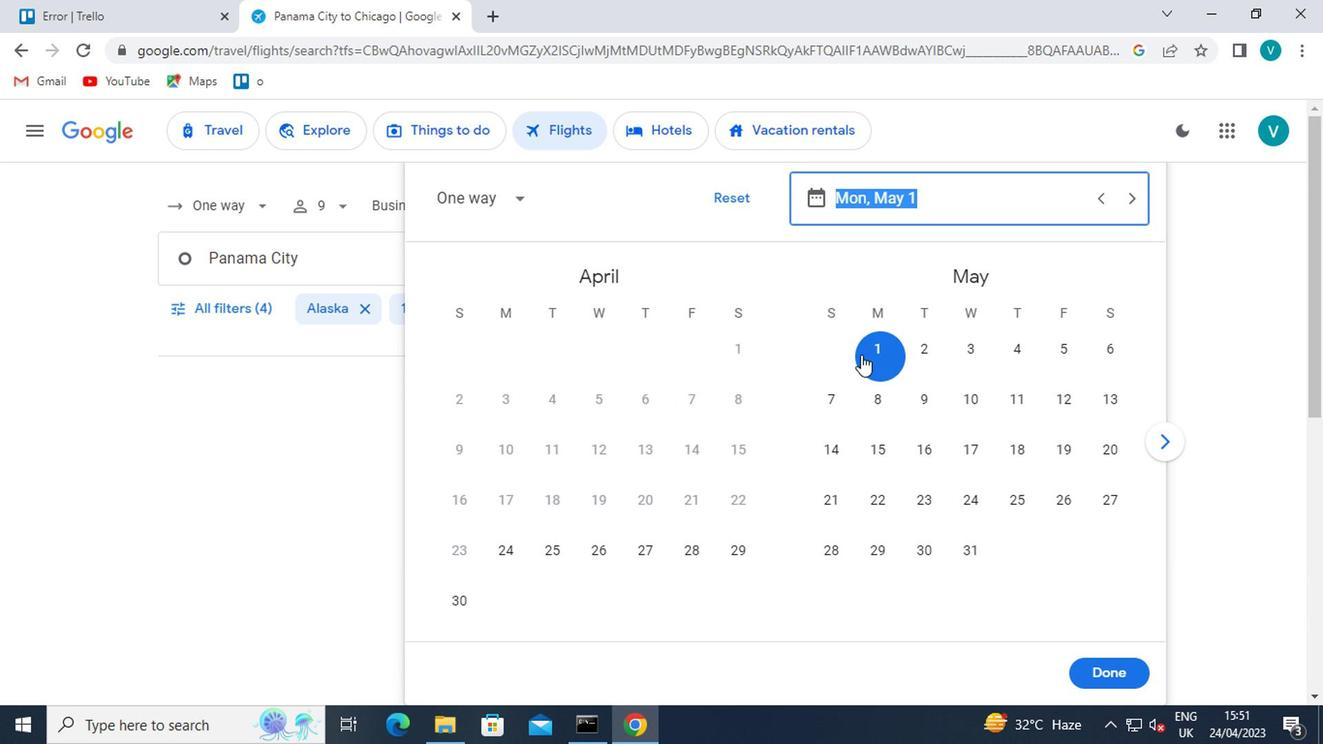 
Action: Mouse moved to (868, 574)
Screenshot: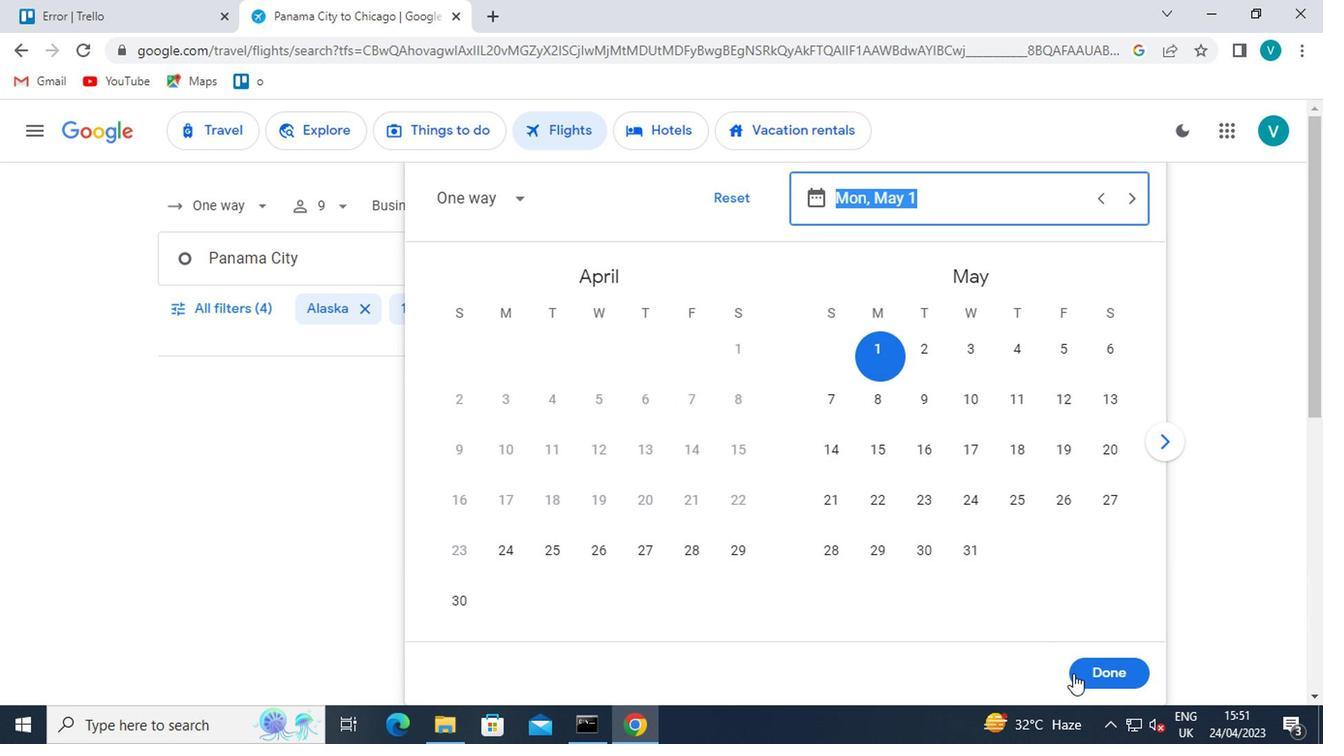 
Action: Mouse pressed left at (868, 574)
Screenshot: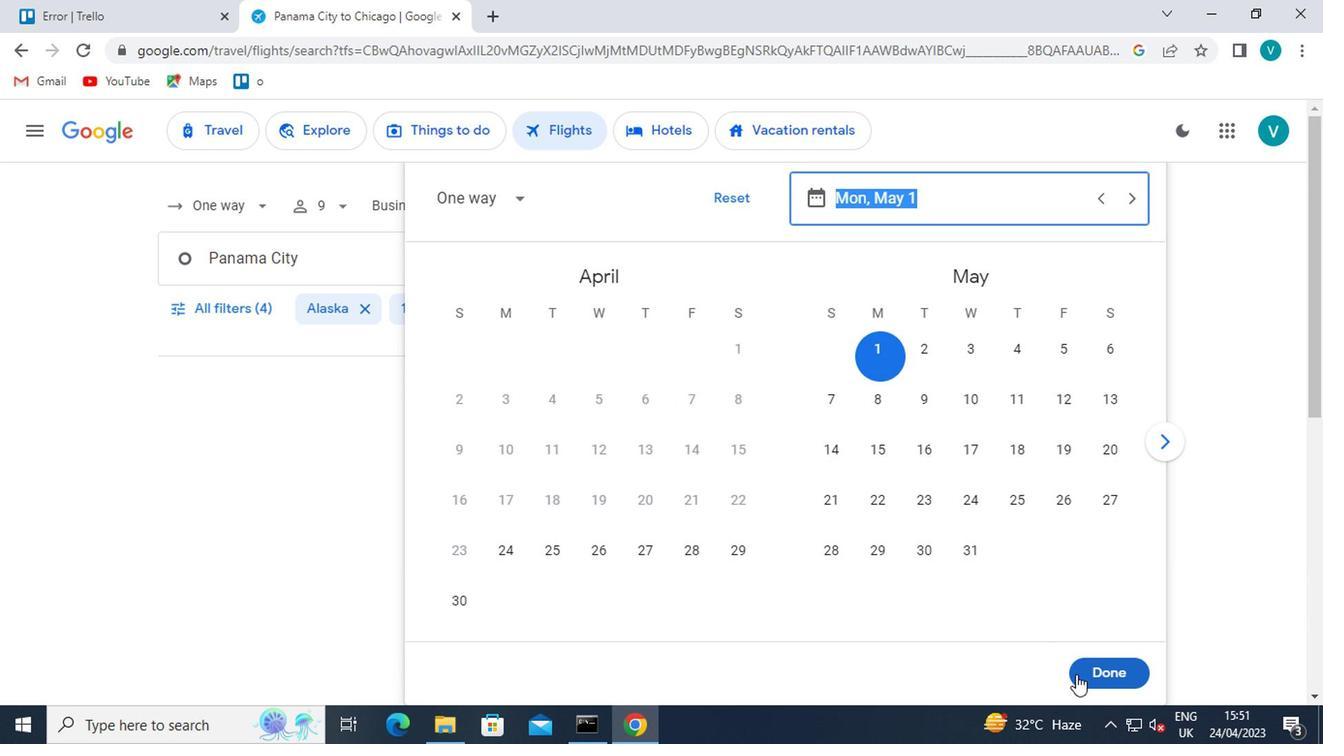 
Action: Mouse moved to (267, 317)
Screenshot: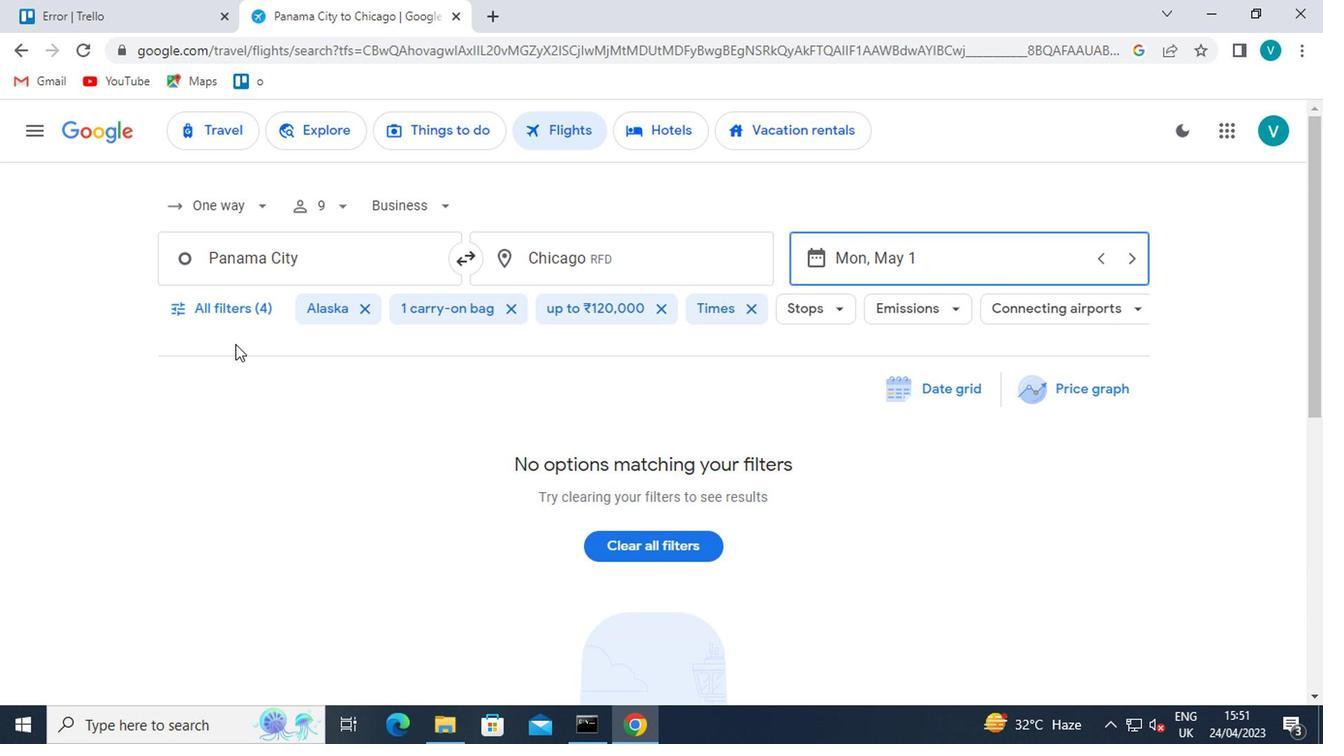 
Action: Mouse pressed left at (267, 317)
Screenshot: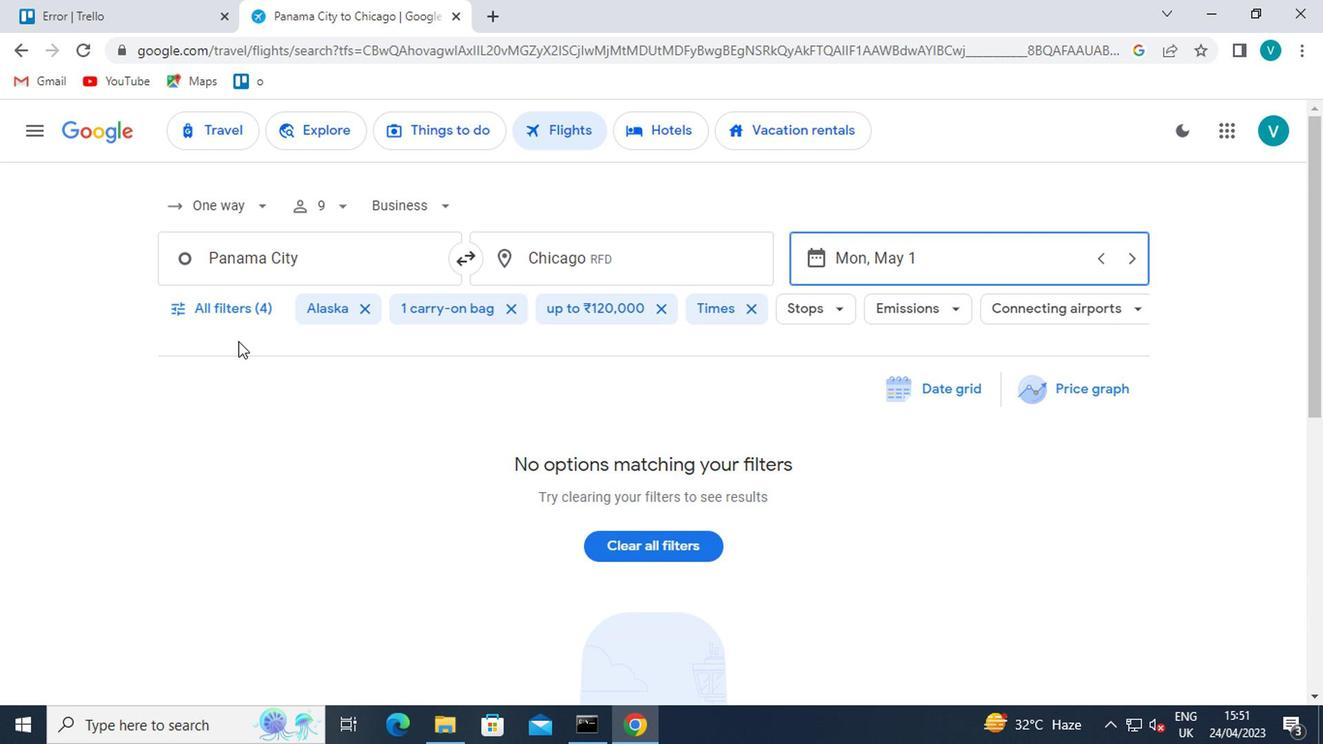 
Action: Mouse moved to (351, 414)
Screenshot: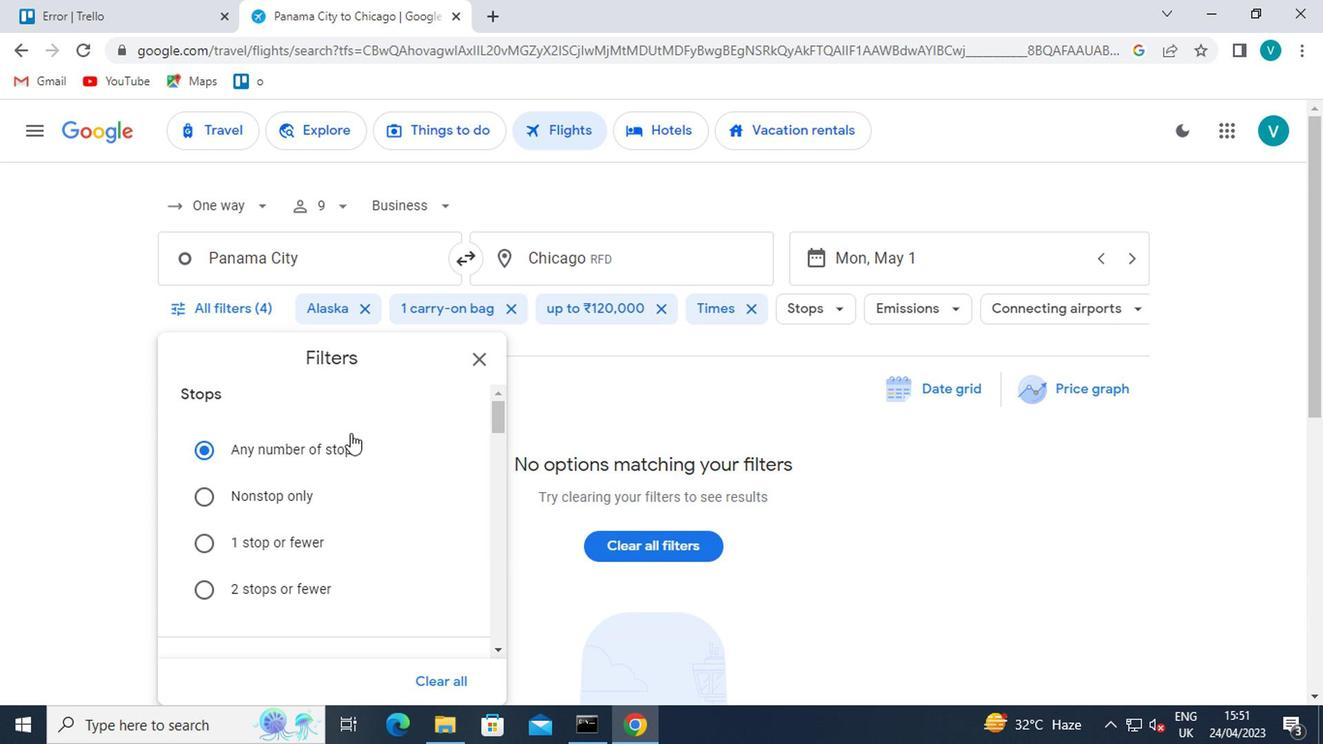 
Action: Mouse scrolled (351, 413) with delta (0, 0)
Screenshot: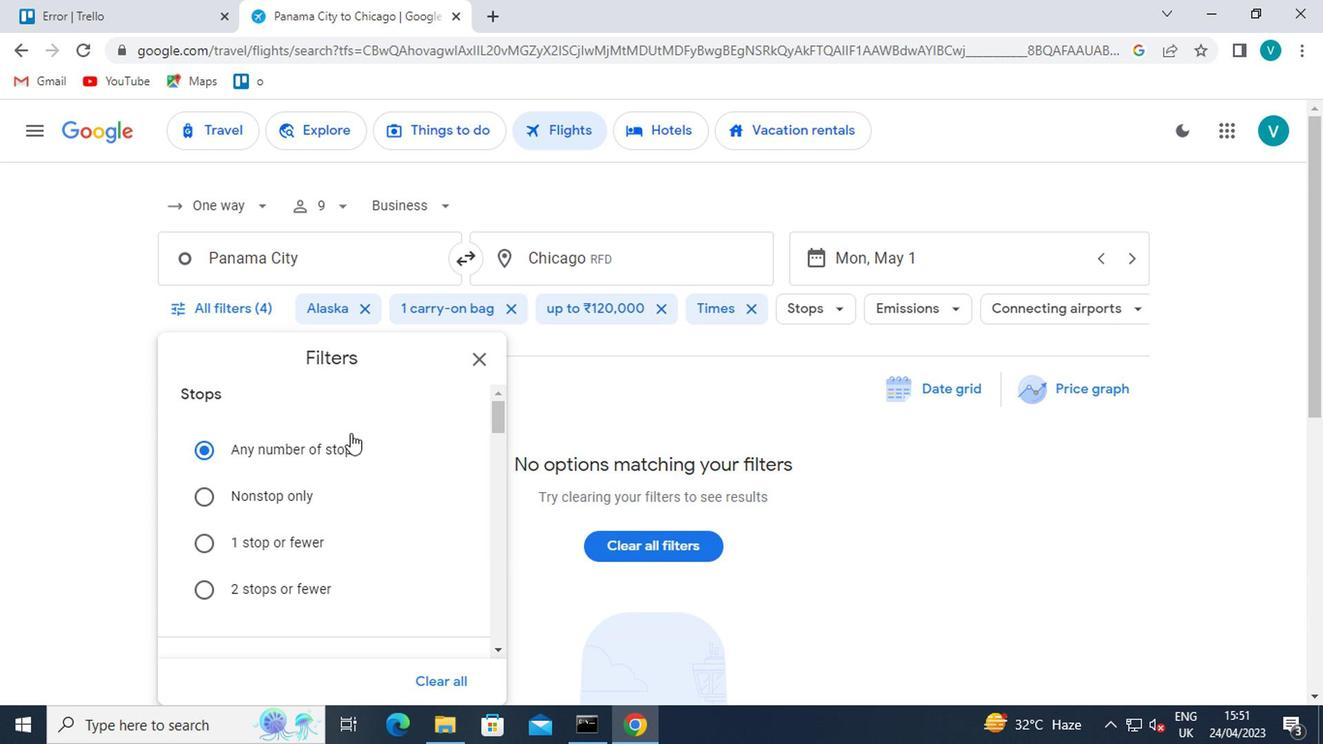 
Action: Mouse moved to (353, 419)
Screenshot: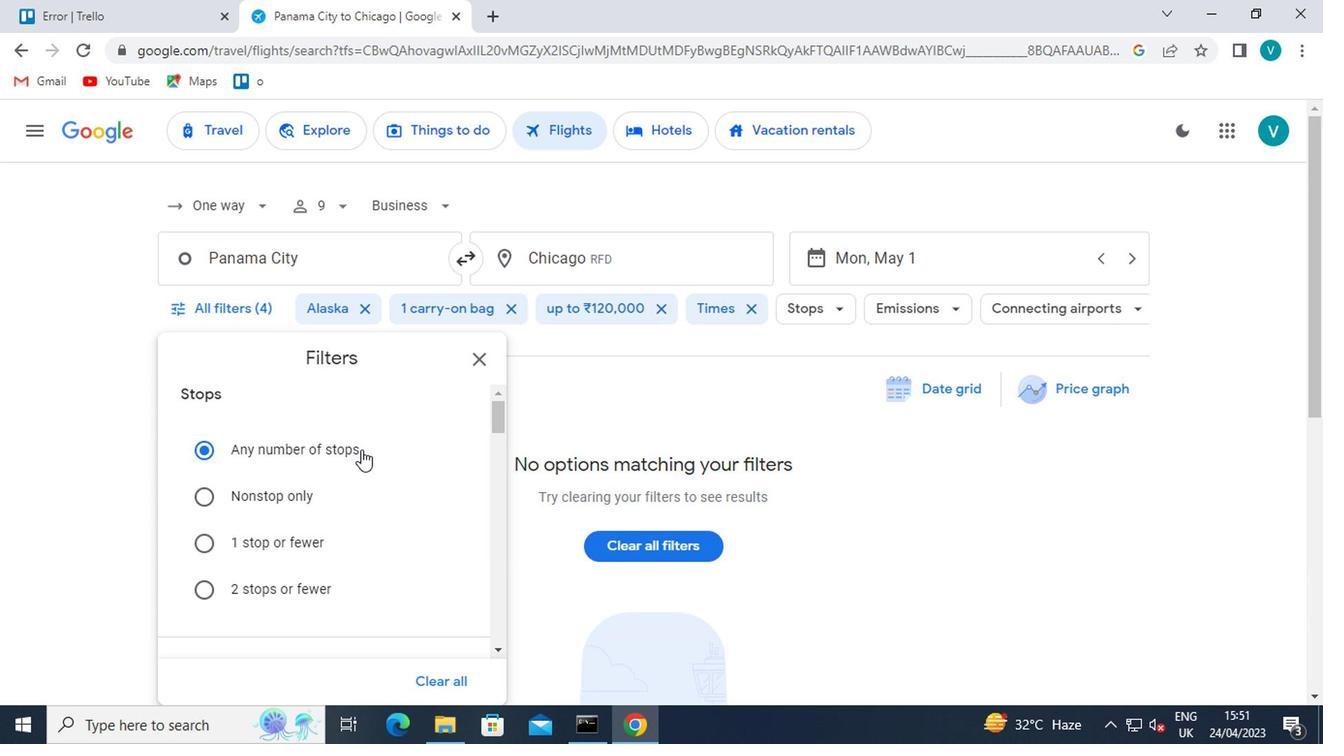 
Action: Mouse scrolled (353, 418) with delta (0, 0)
Screenshot: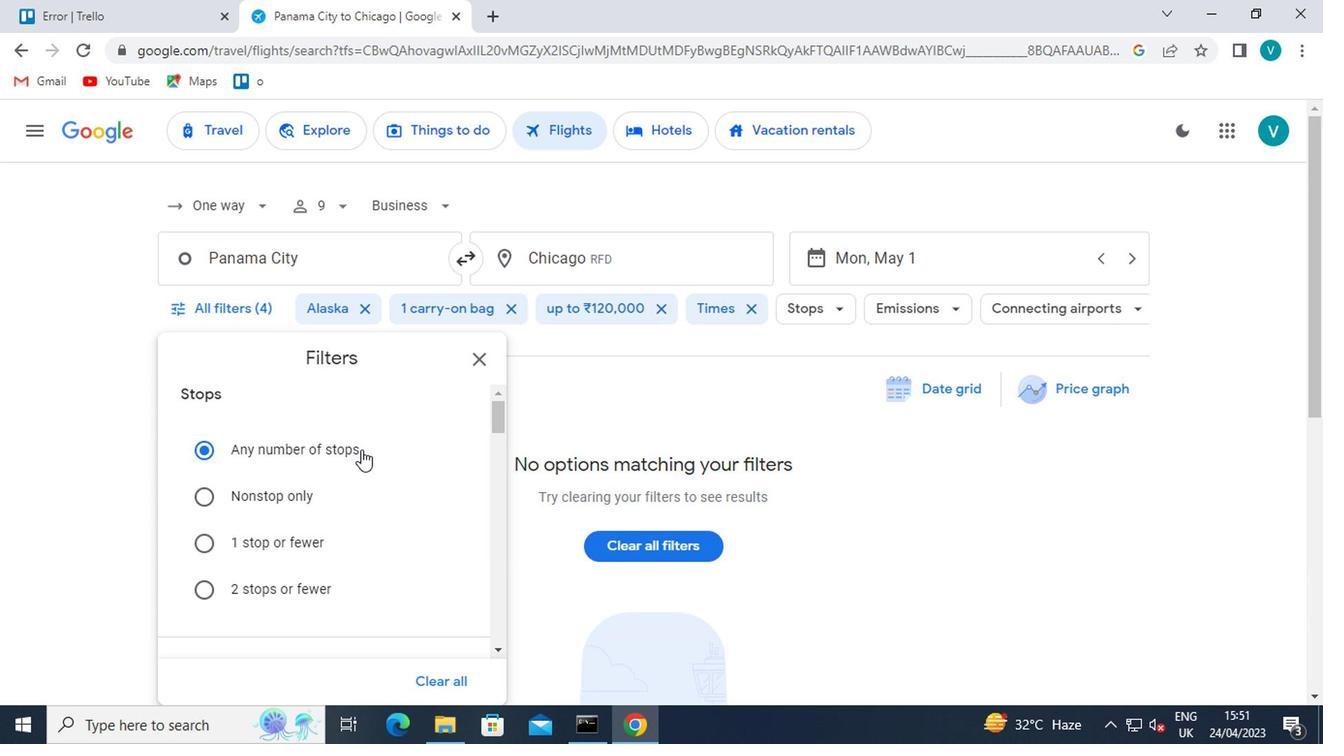 
Action: Mouse moved to (354, 423)
Screenshot: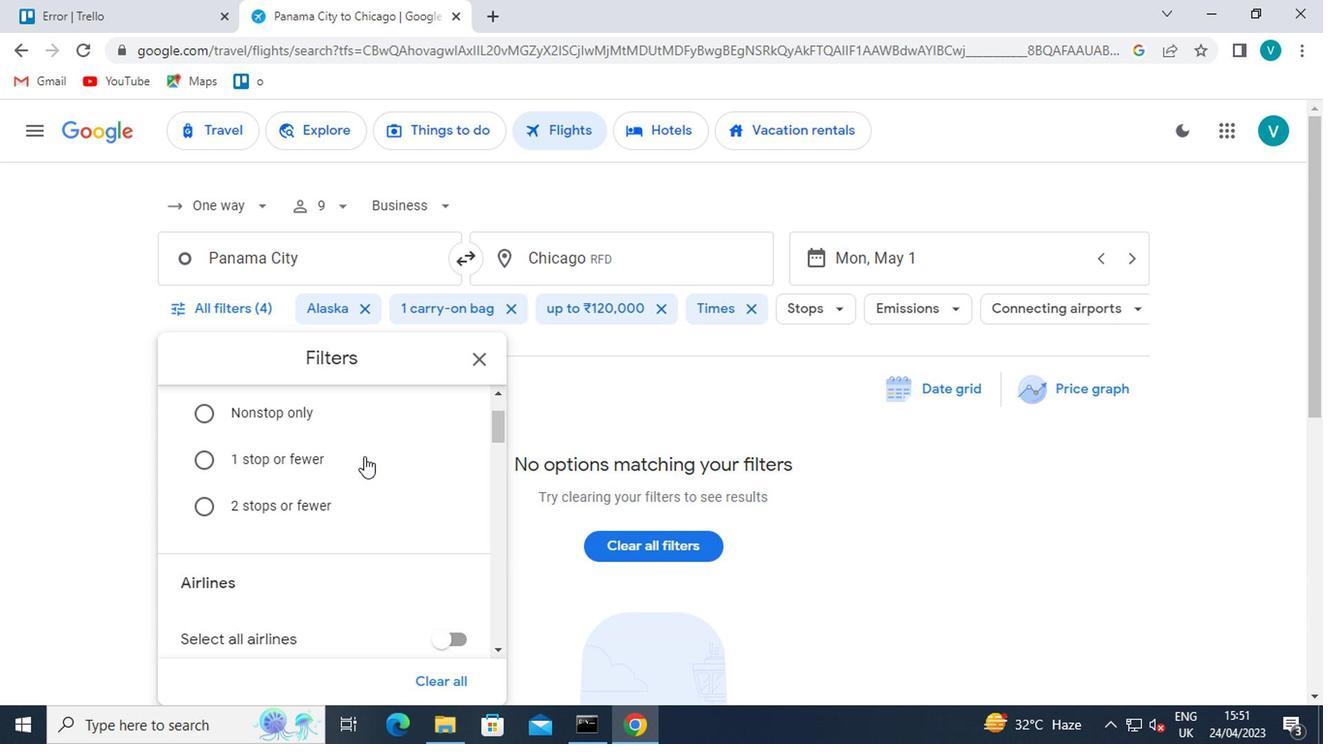 
Action: Mouse scrolled (354, 422) with delta (0, 0)
Screenshot: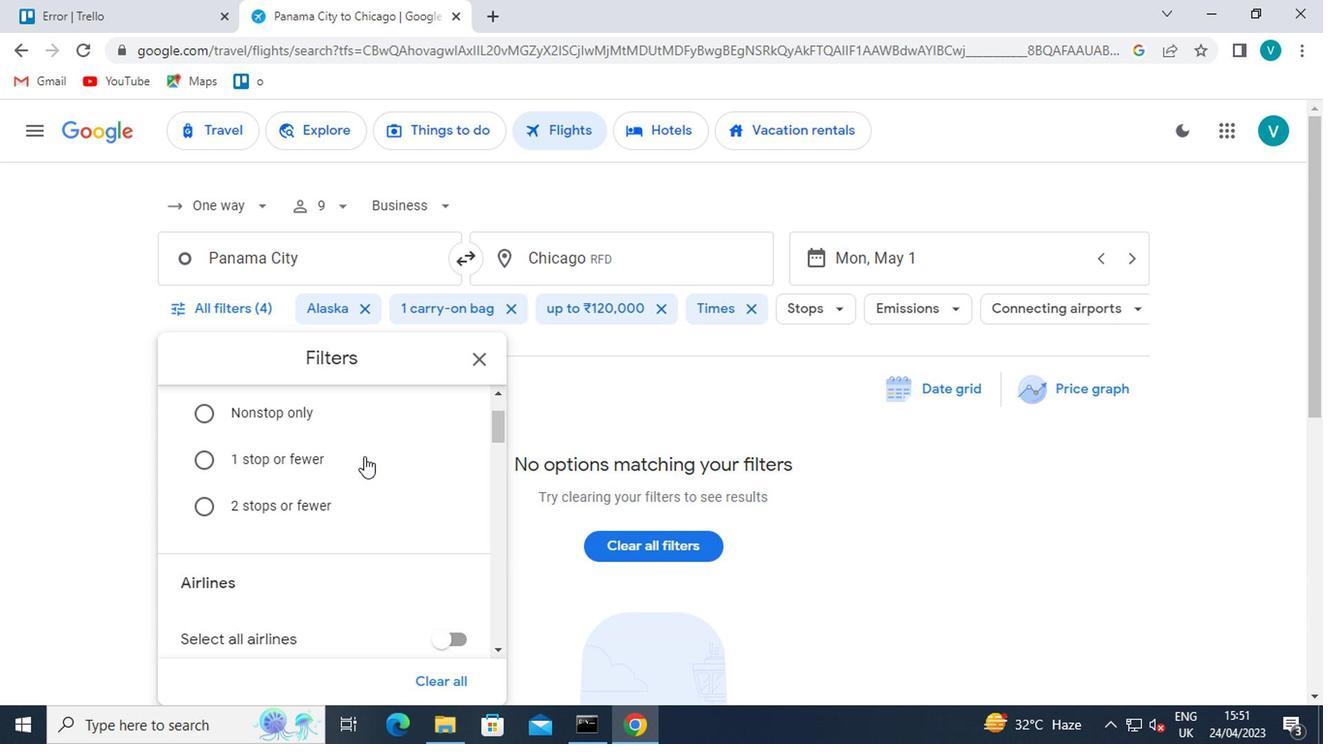 
Action: Mouse moved to (355, 424)
Screenshot: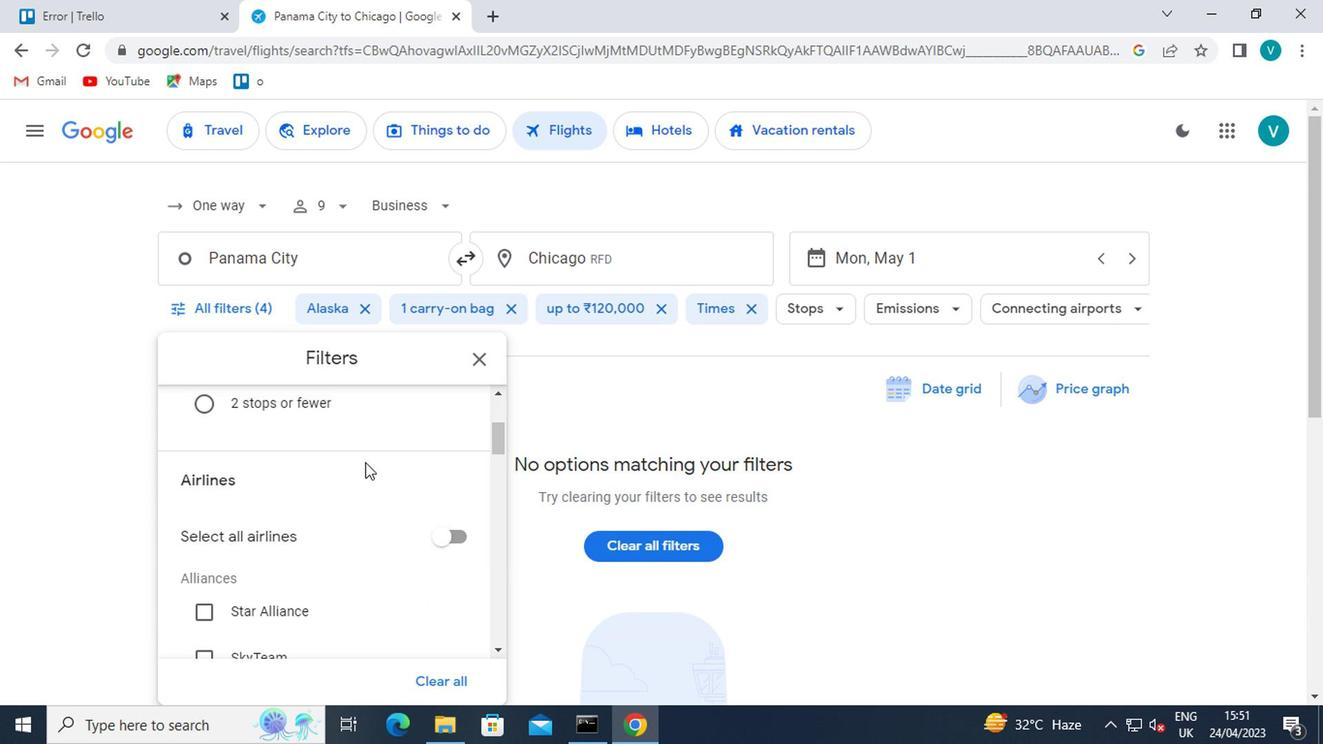 
Action: Mouse scrolled (355, 423) with delta (0, 0)
Screenshot: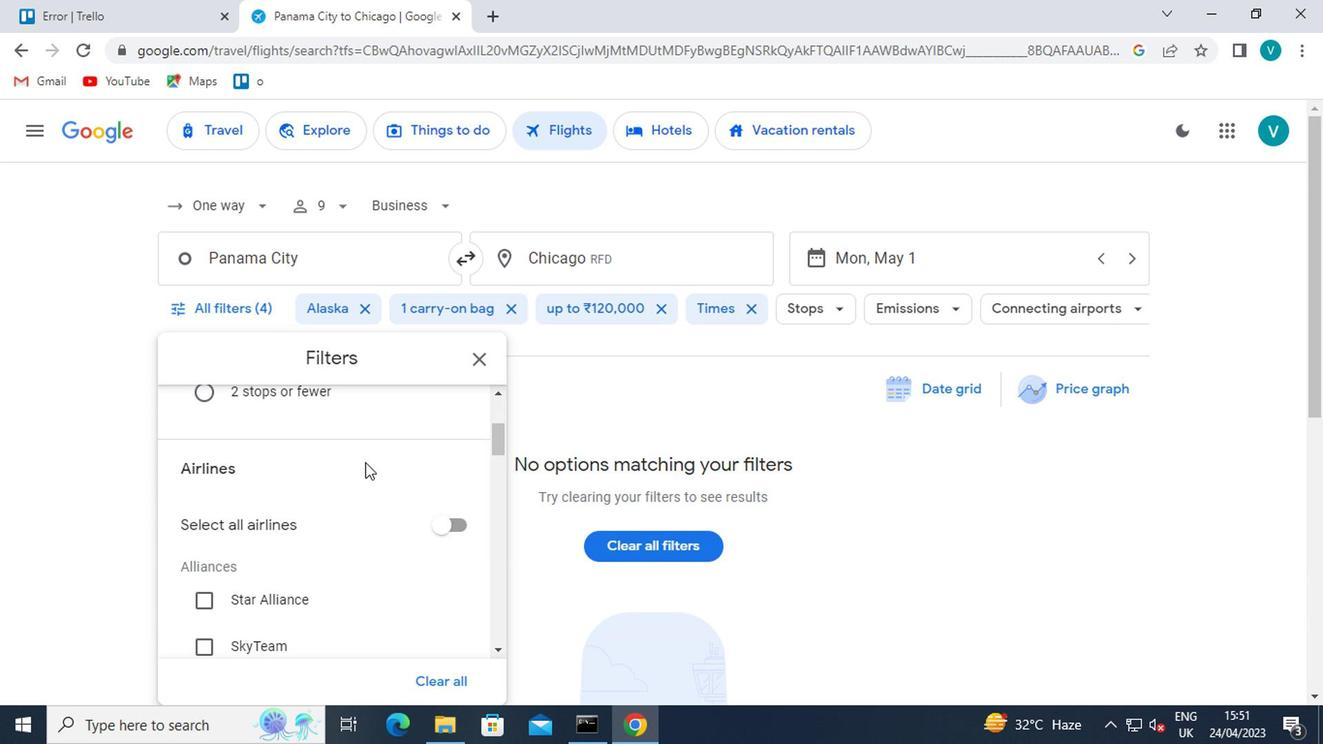 
Action: Mouse moved to (355, 425)
Screenshot: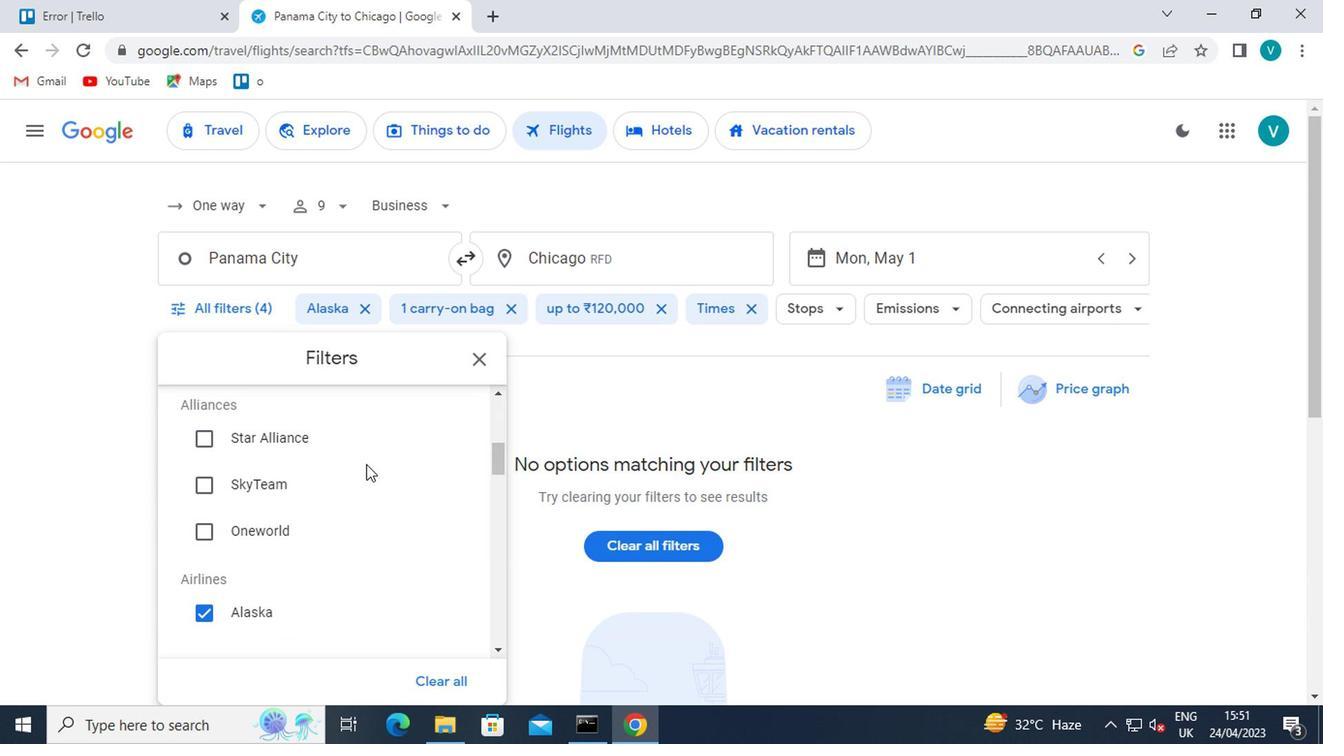 
Action: Mouse scrolled (355, 424) with delta (0, 0)
Screenshot: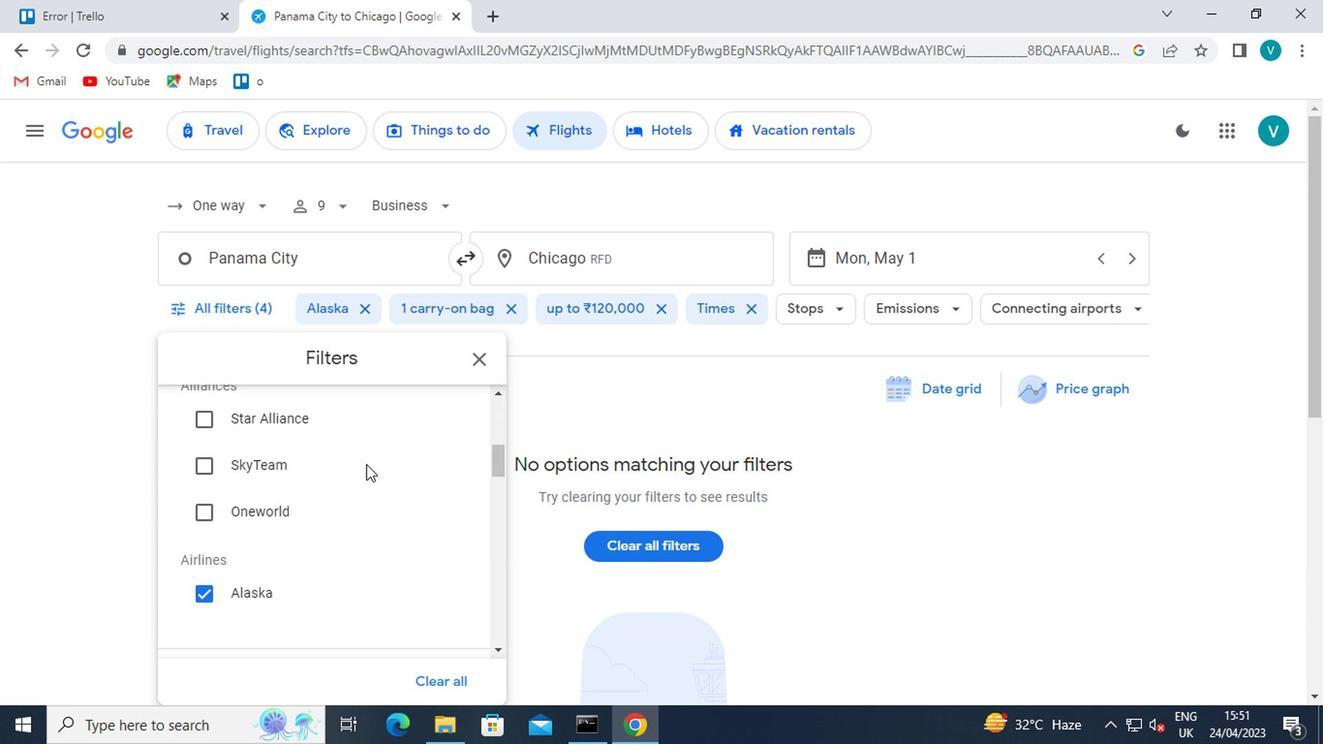 
Action: Mouse moved to (369, 450)
Screenshot: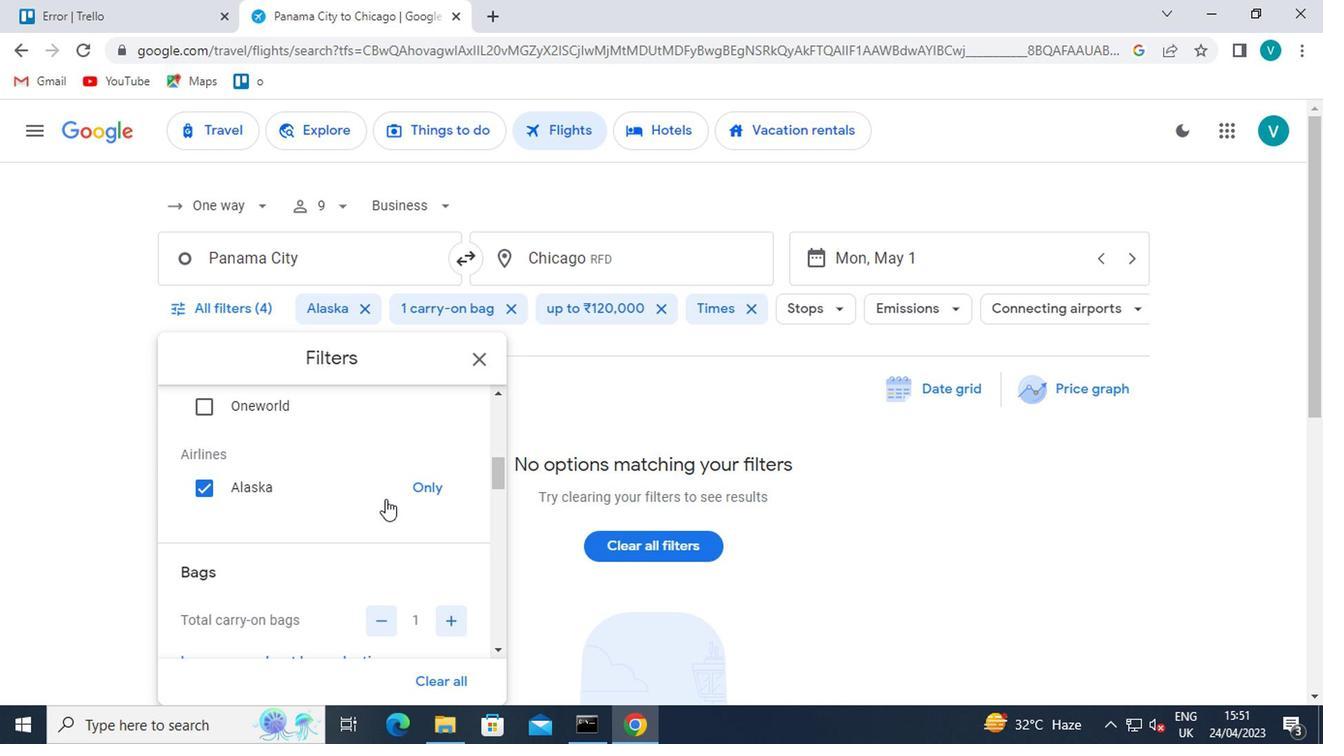 
Action: Mouse scrolled (369, 450) with delta (0, 0)
Screenshot: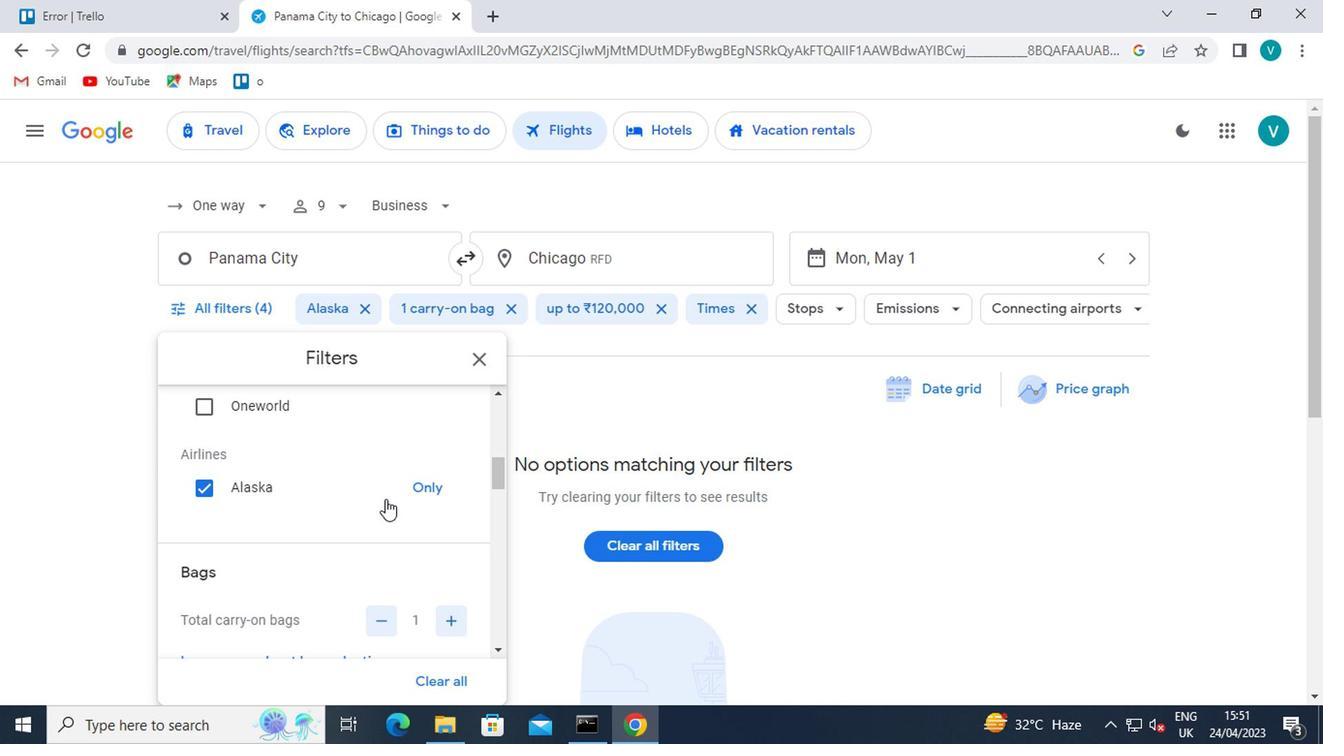 
Action: Mouse moved to (375, 453)
Screenshot: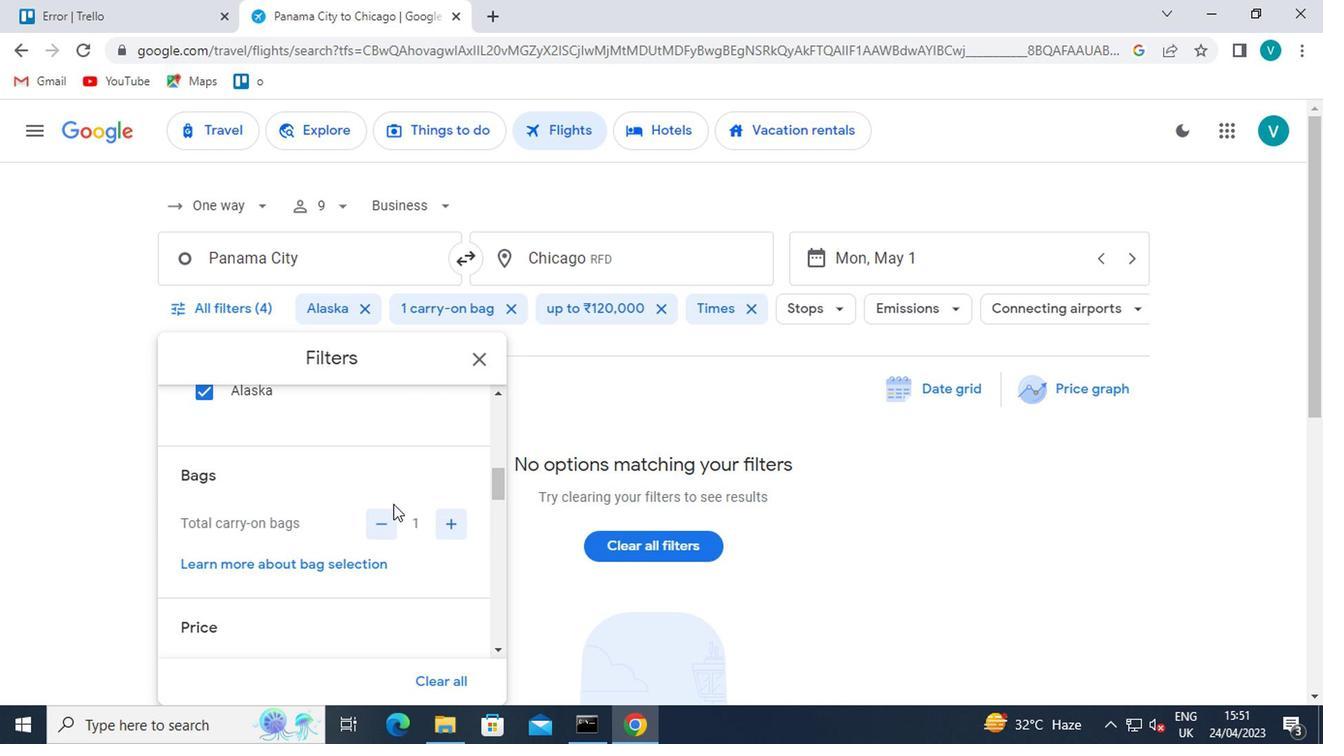 
Action: Mouse scrolled (375, 452) with delta (0, 0)
Screenshot: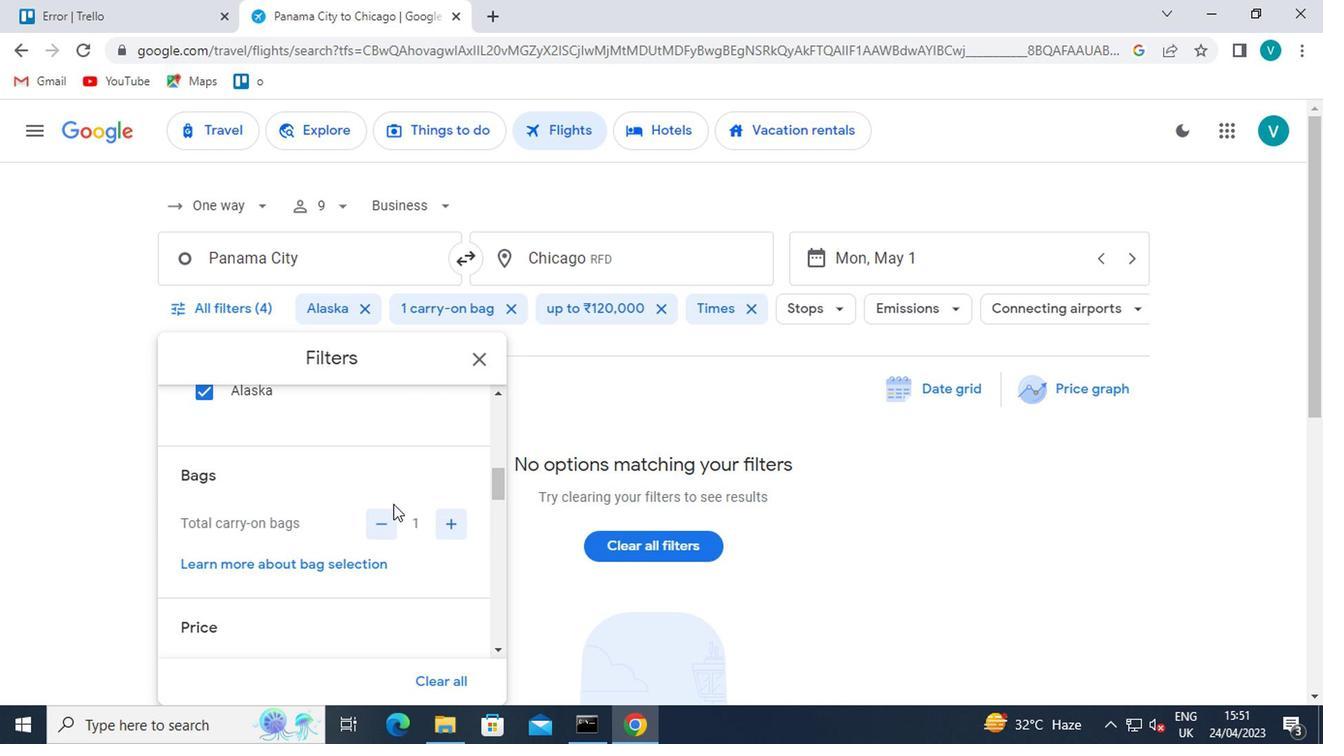 
Action: Mouse moved to (419, 528)
Screenshot: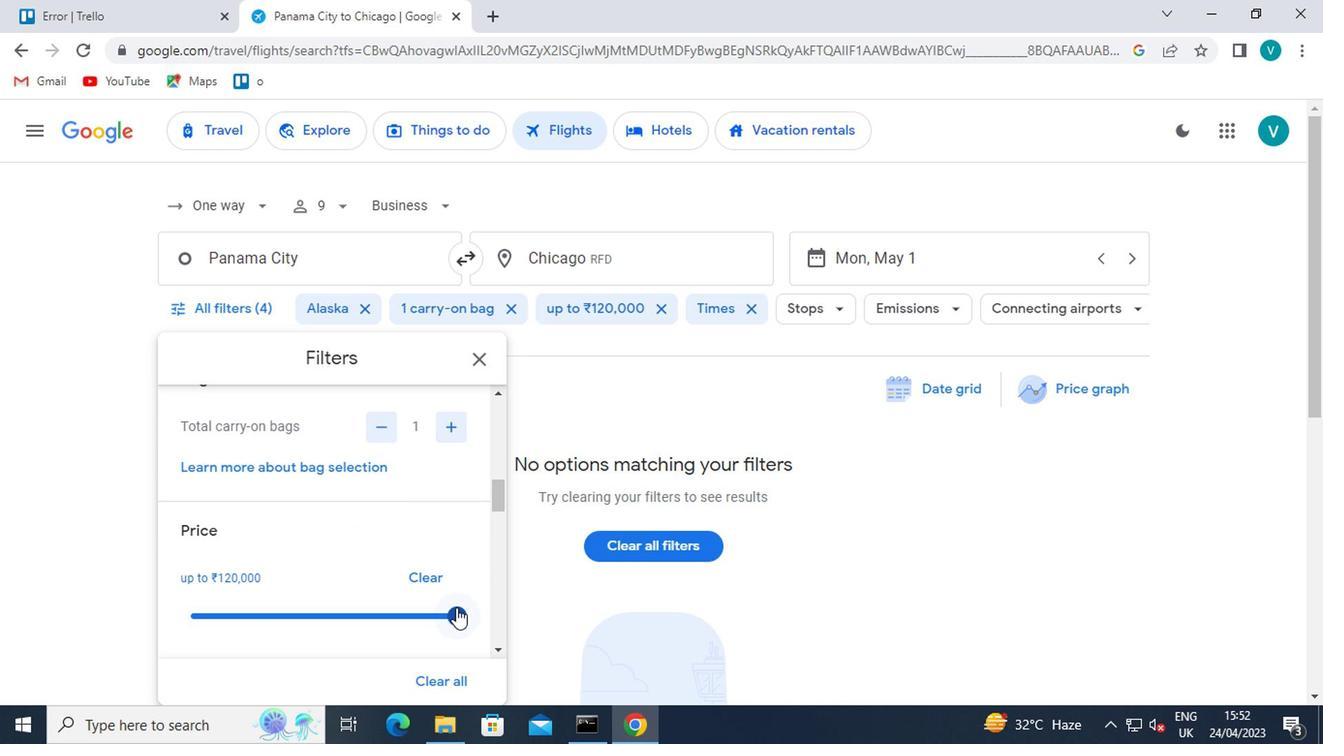 
Action: Mouse pressed left at (419, 528)
Screenshot: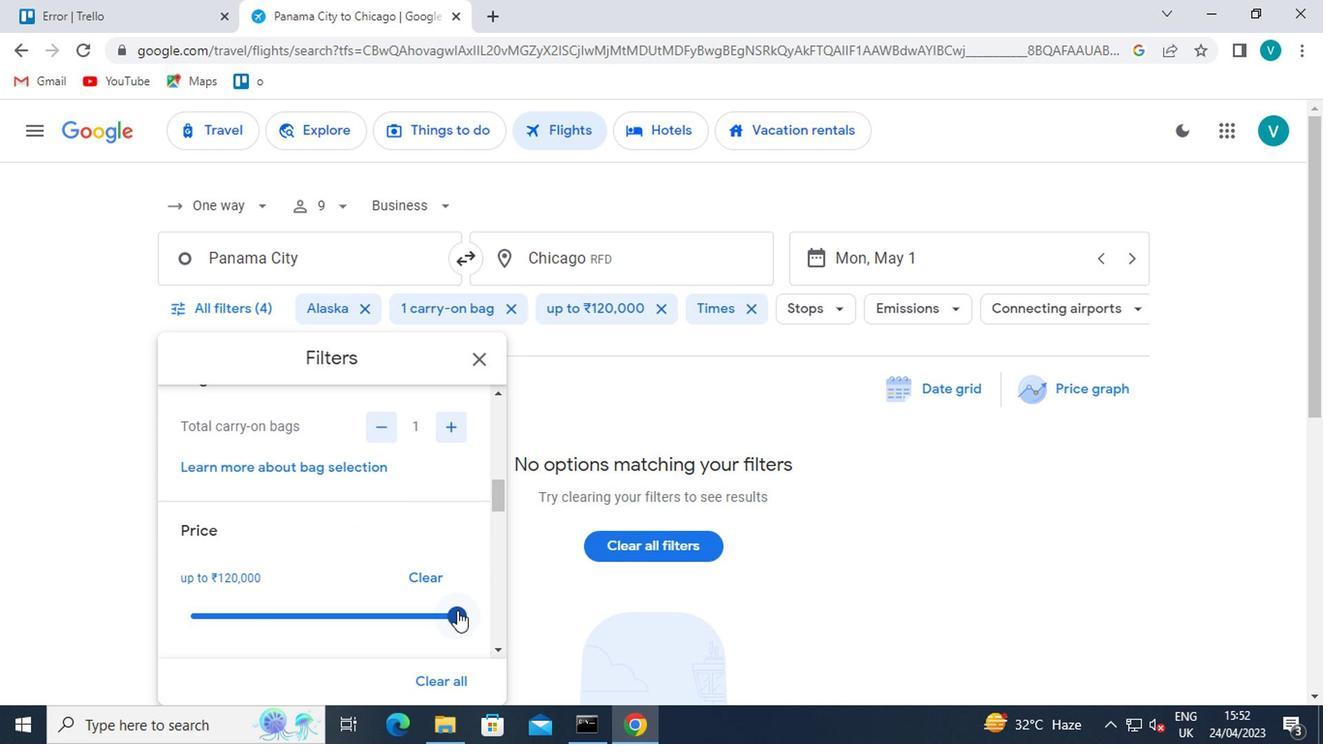 
Action: Mouse moved to (418, 495)
Screenshot: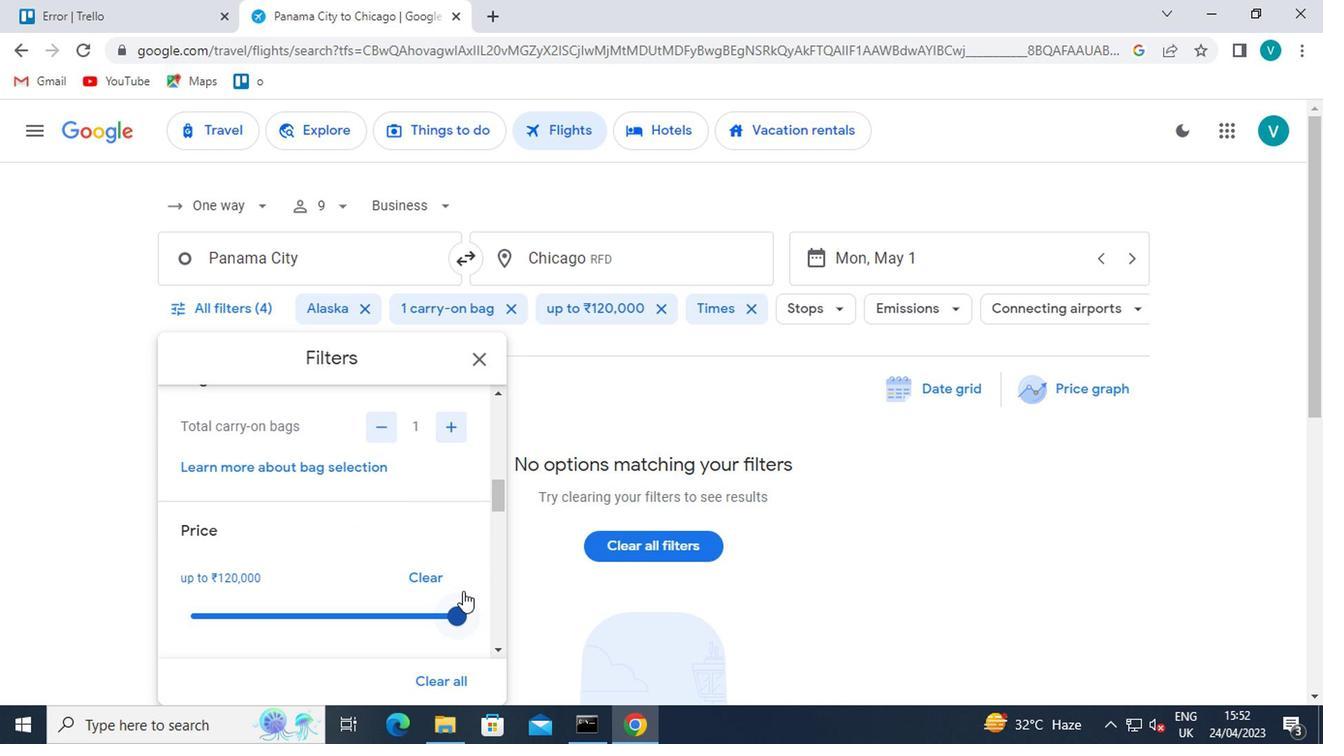 
Action: Mouse scrolled (418, 494) with delta (0, 0)
Screenshot: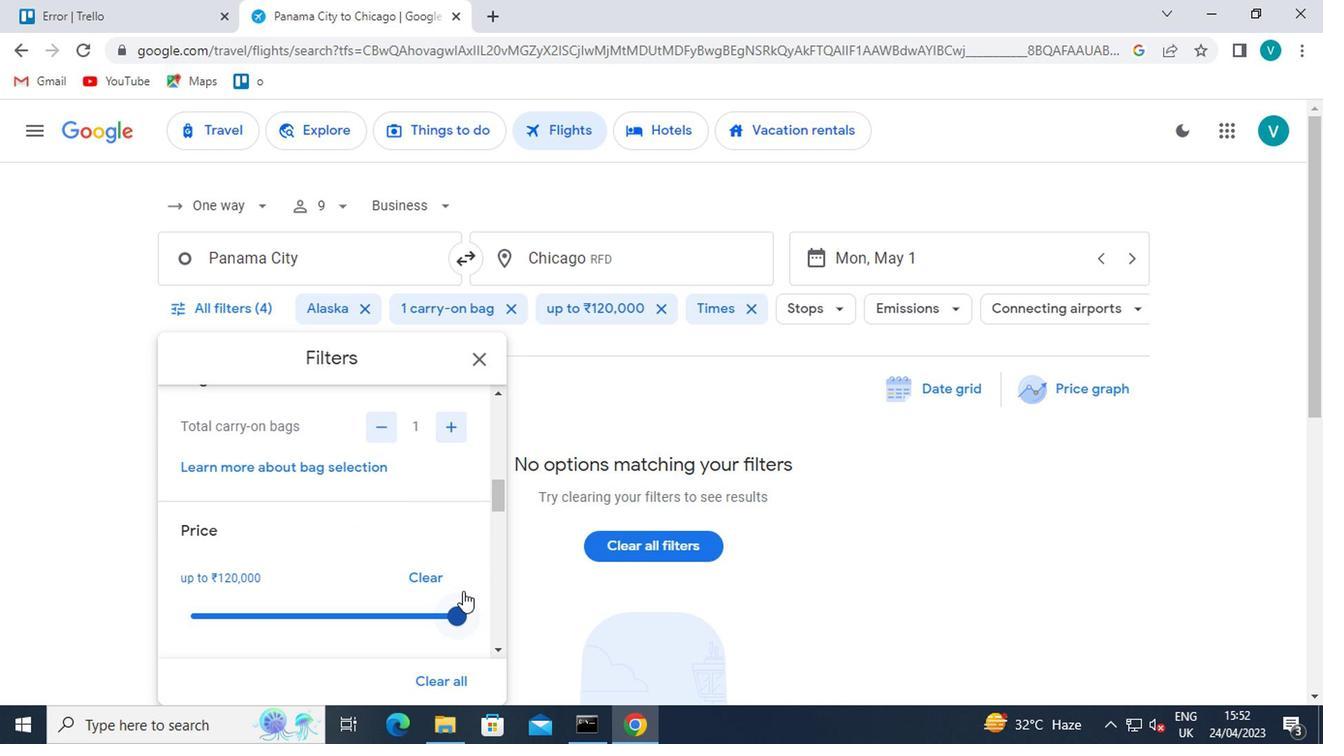
Action: Mouse moved to (416, 490)
Screenshot: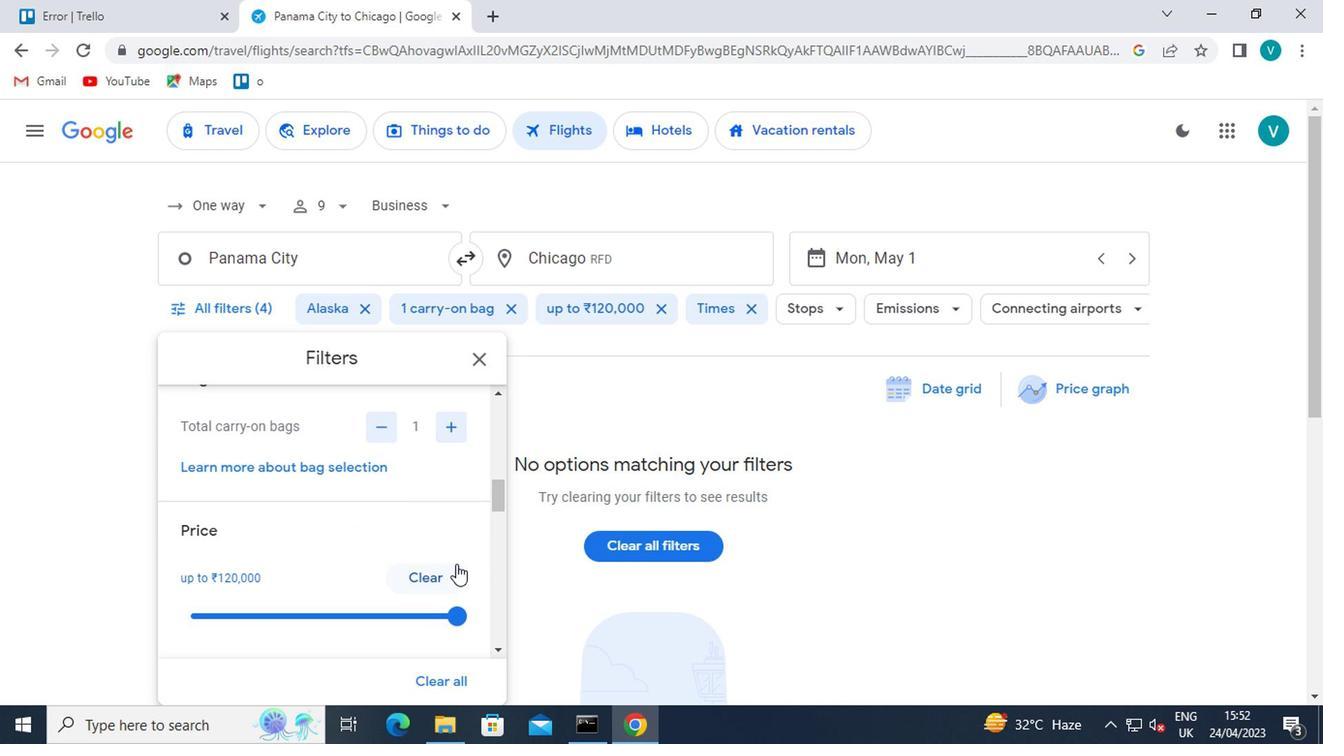 
Action: Mouse scrolled (416, 489) with delta (0, 0)
Screenshot: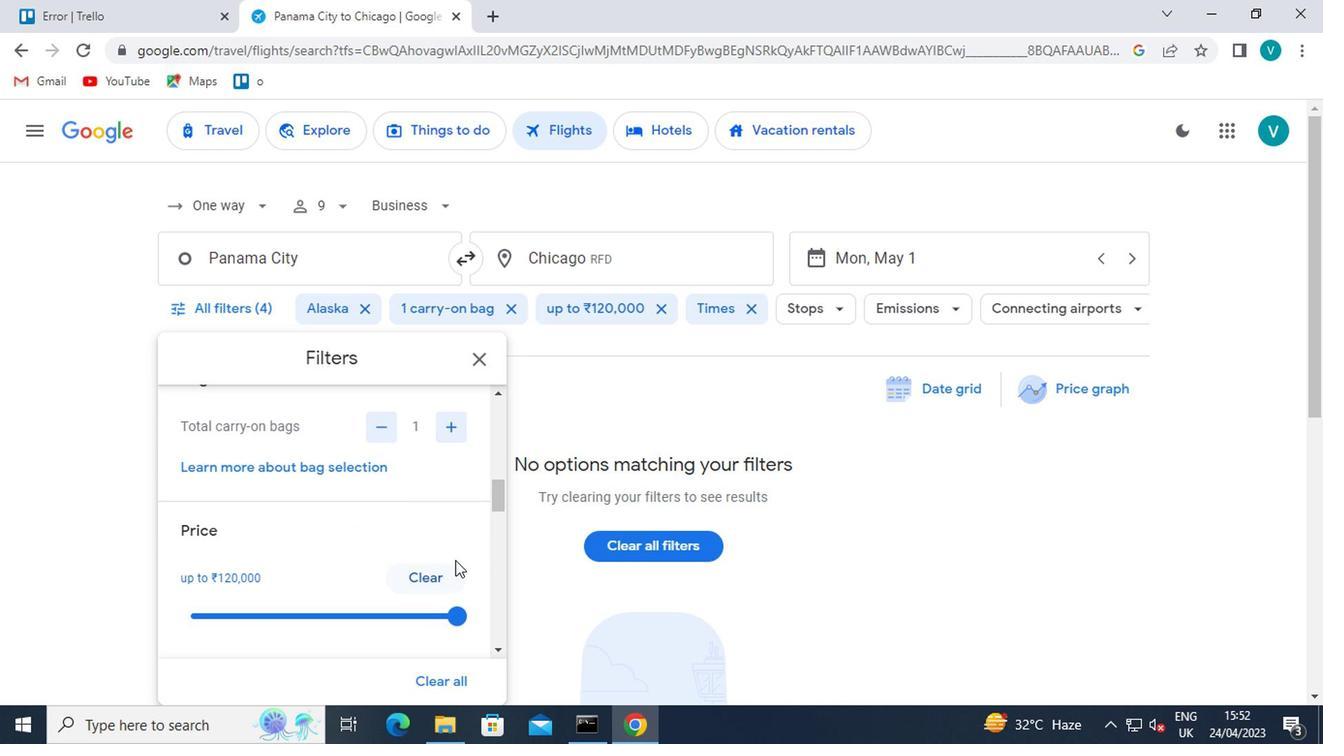 
Action: Mouse moved to (415, 489)
Screenshot: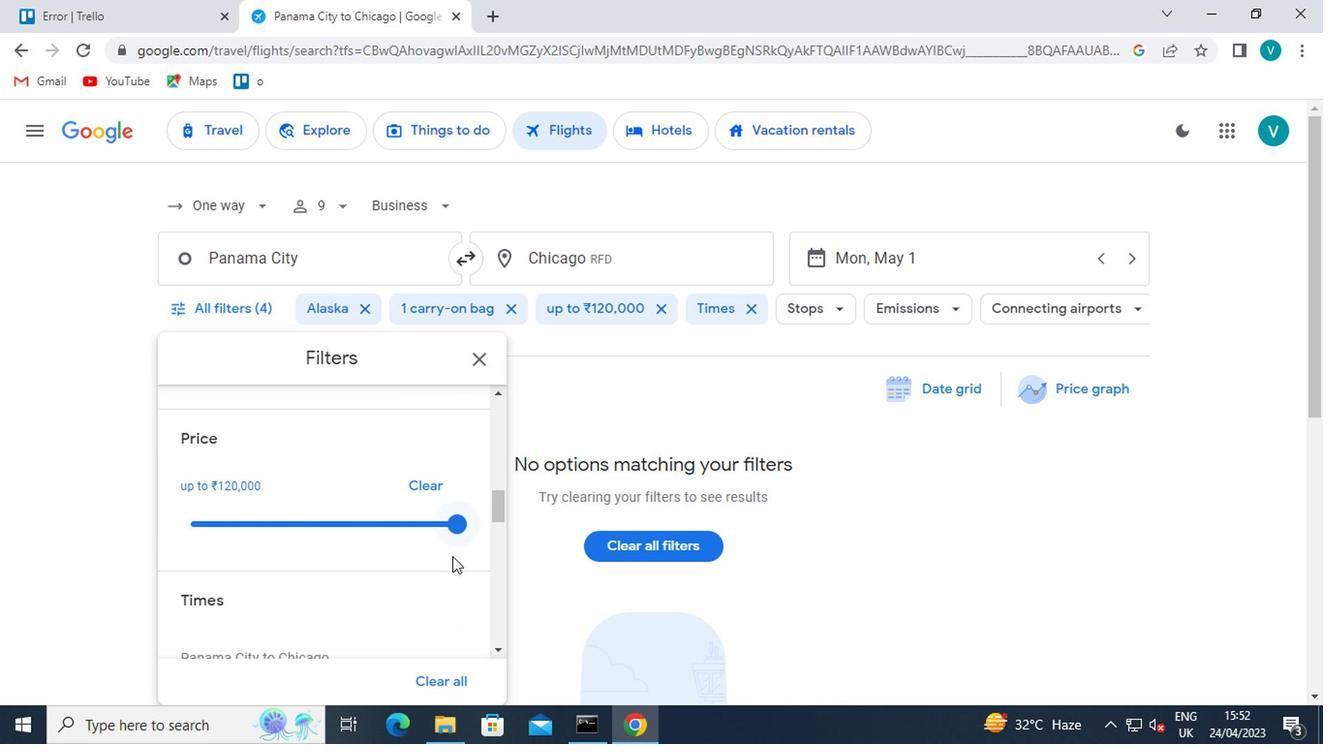 
Action: Mouse scrolled (415, 488) with delta (0, 0)
Screenshot: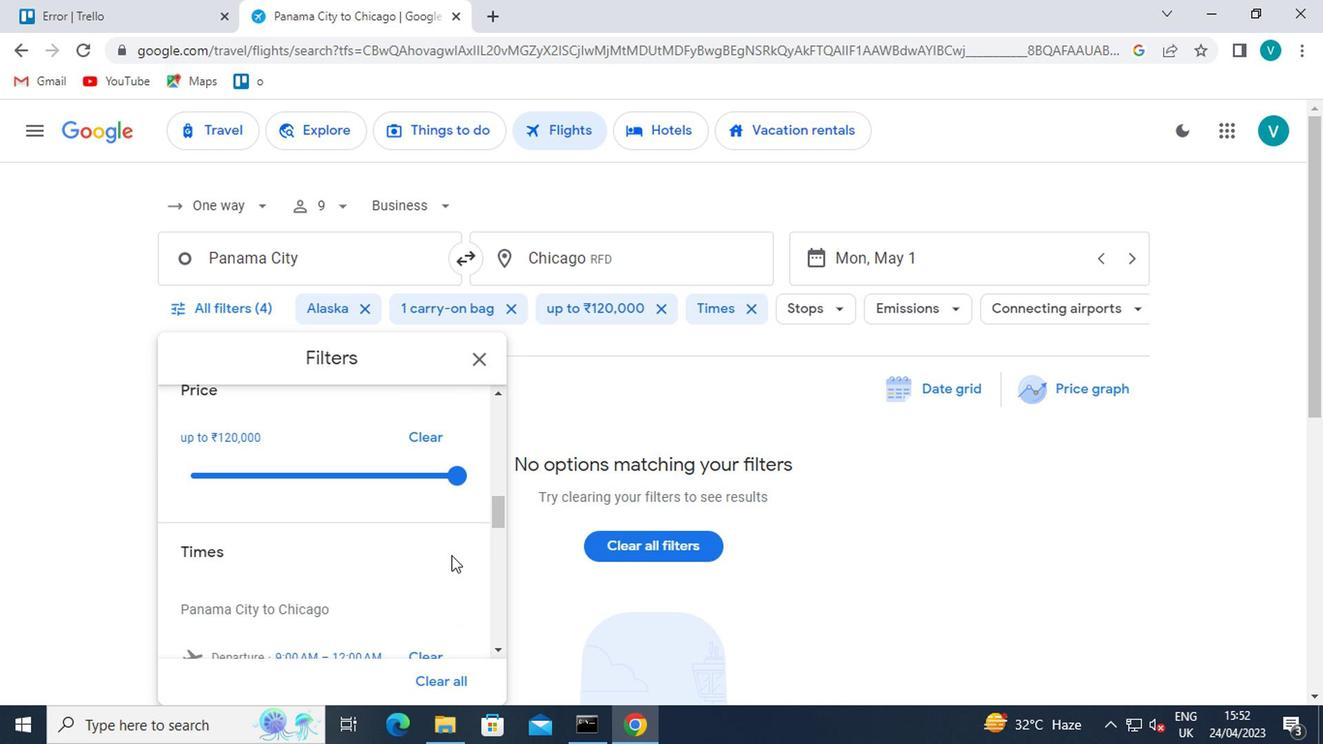 
Action: Mouse moved to (414, 489)
Screenshot: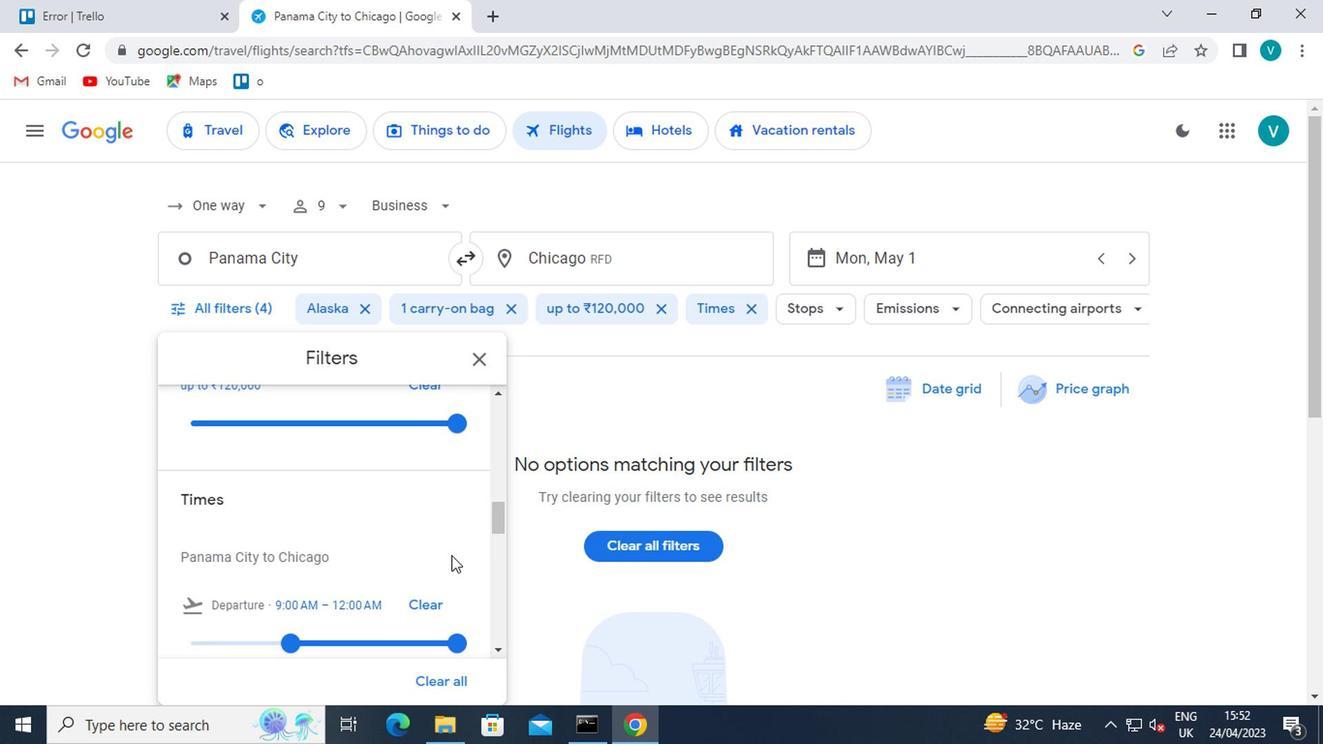 
Action: Mouse scrolled (414, 488) with delta (0, 0)
Screenshot: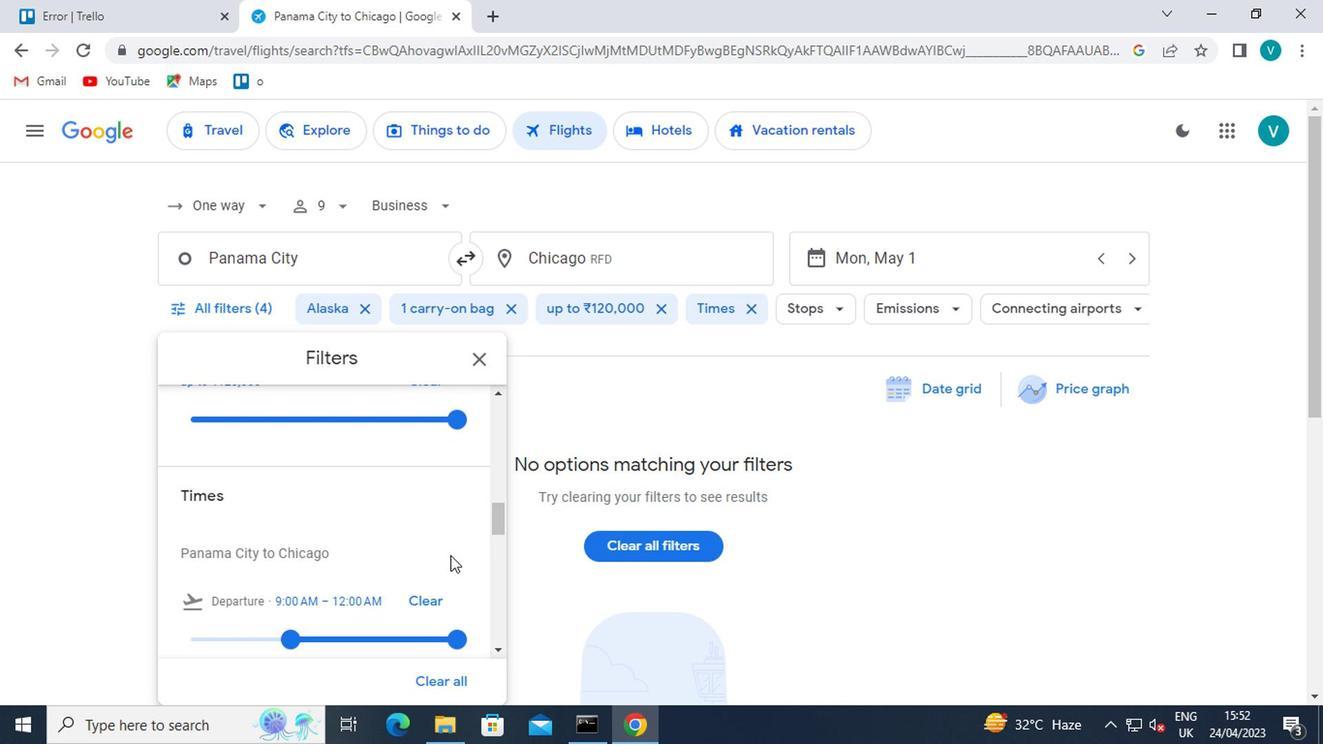 
Action: Mouse moved to (298, 410)
Screenshot: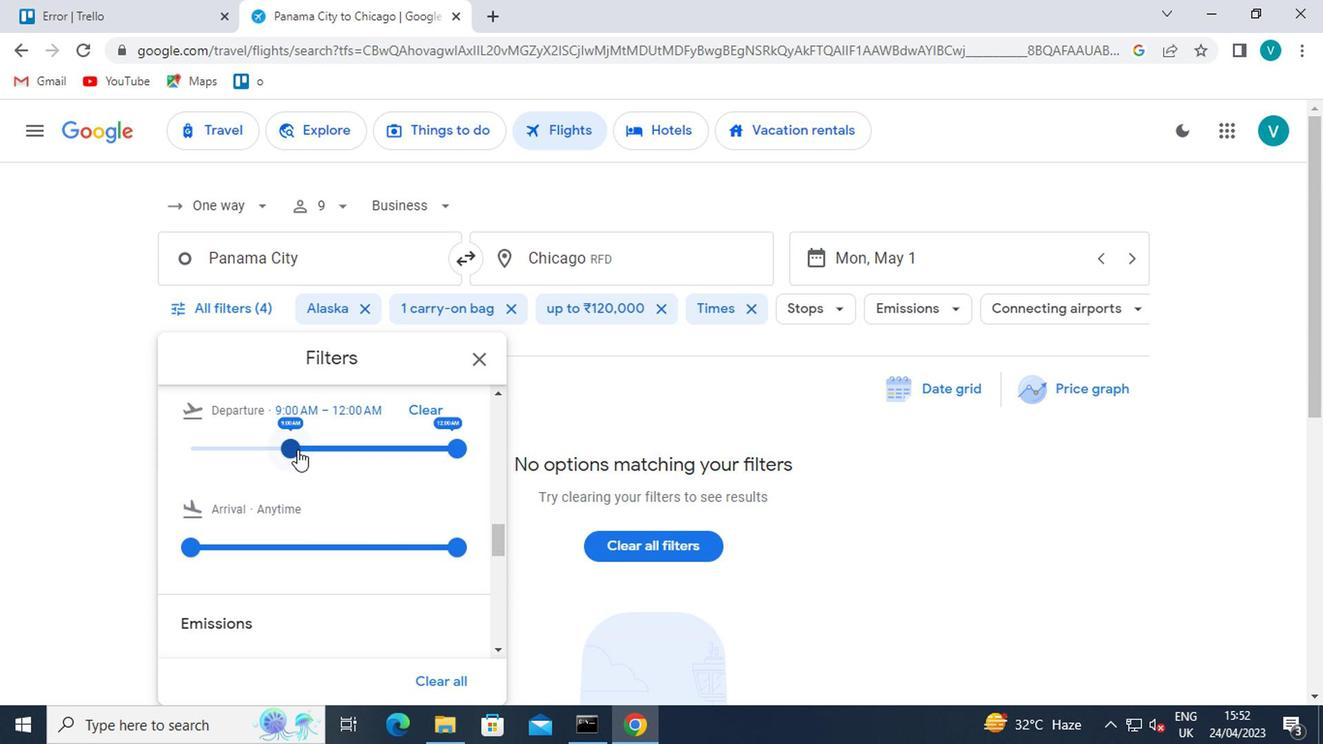 
Action: Mouse pressed left at (298, 410)
Screenshot: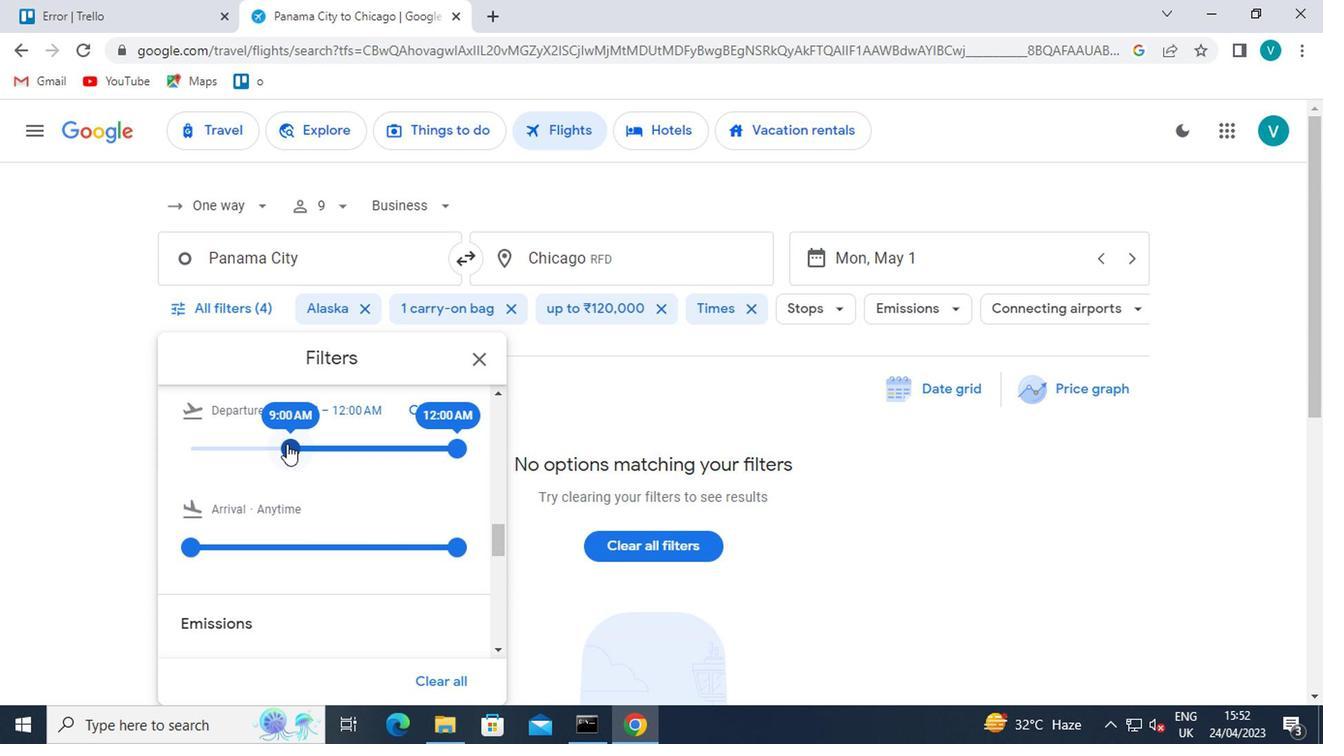 
Action: Mouse moved to (306, 410)
Screenshot: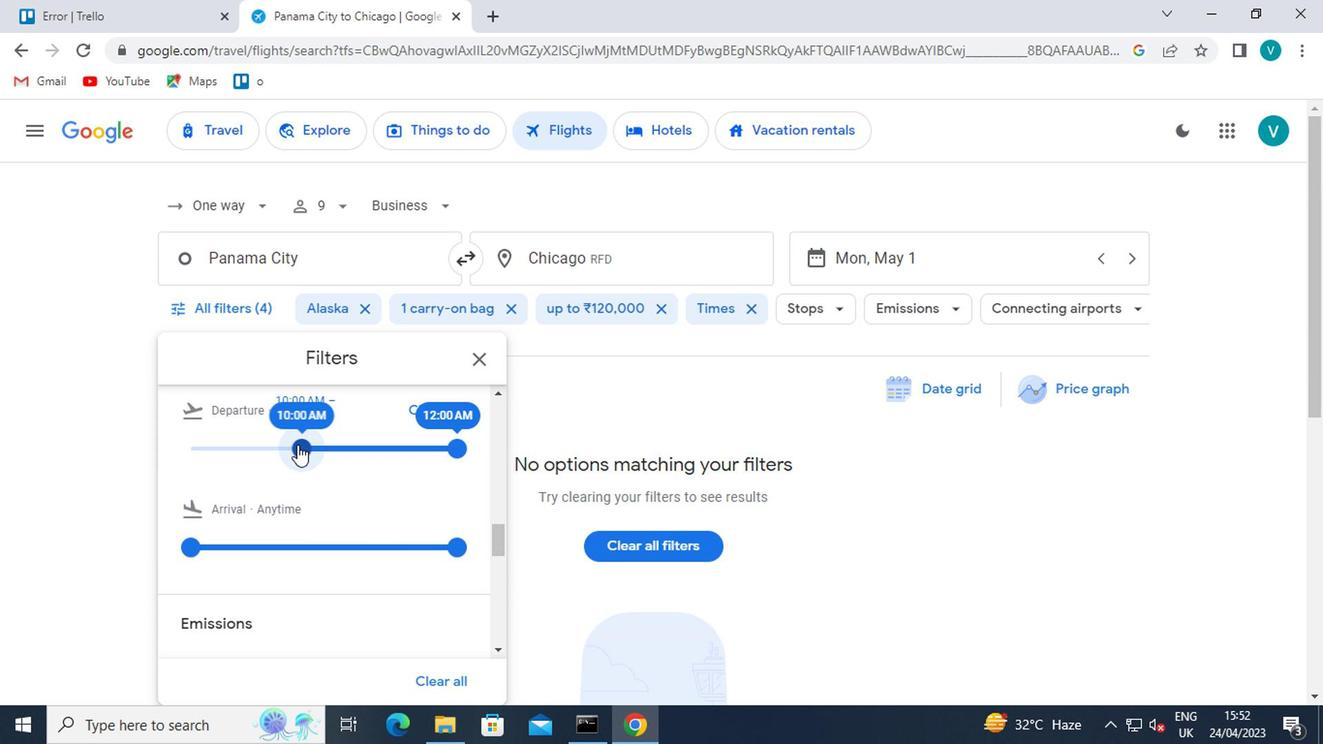
